 Task: Add a signature Dorian Garcia containing With sincere appreciation, Dorian Garcia to email address softage.4@softage.net and add a label Furniture
Action: Mouse moved to (834, 81)
Screenshot: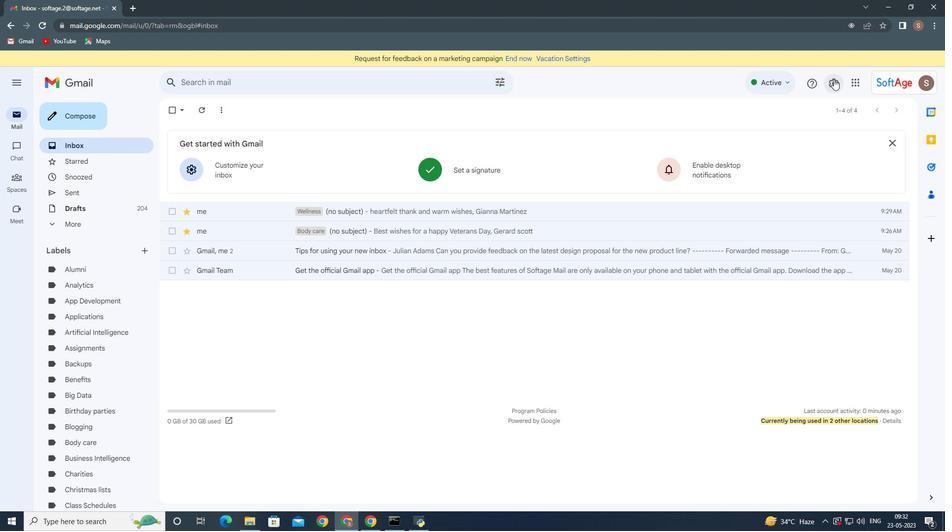 
Action: Mouse pressed left at (834, 81)
Screenshot: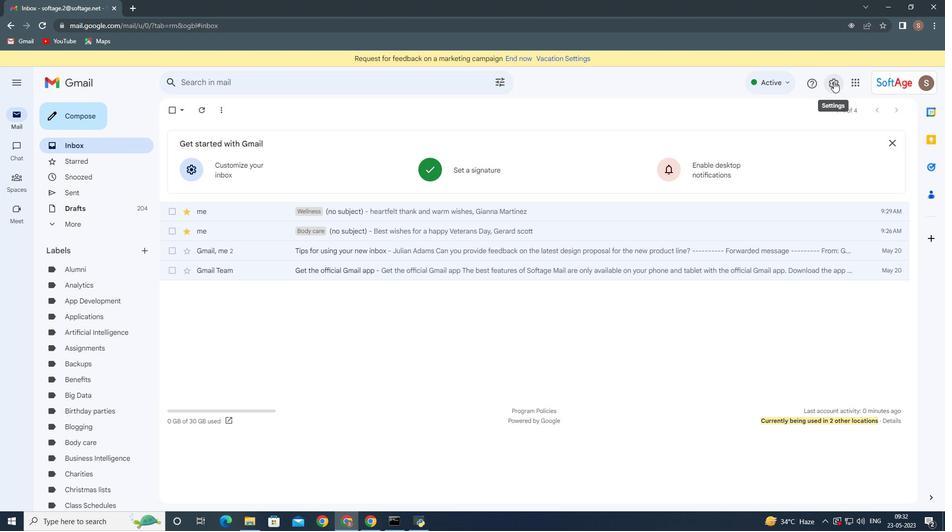 
Action: Mouse moved to (844, 128)
Screenshot: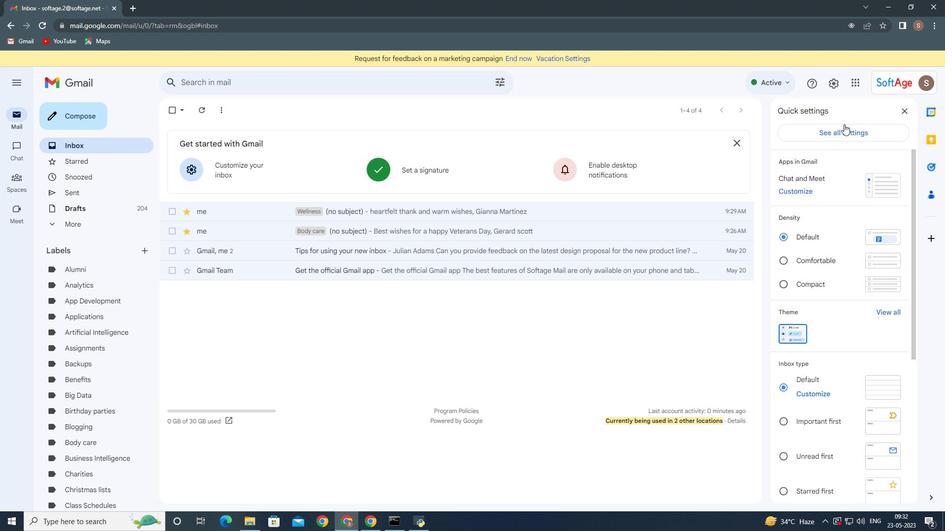
Action: Mouse pressed left at (844, 128)
Screenshot: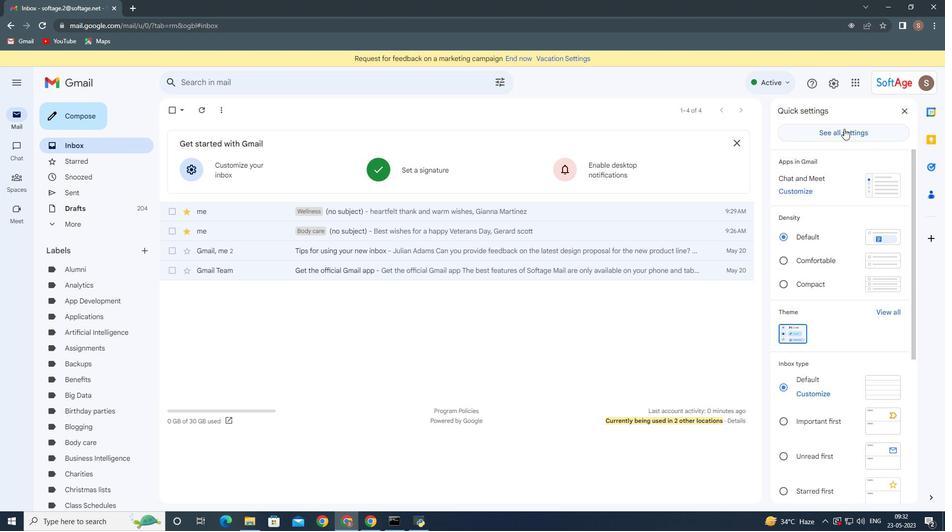 
Action: Mouse moved to (460, 173)
Screenshot: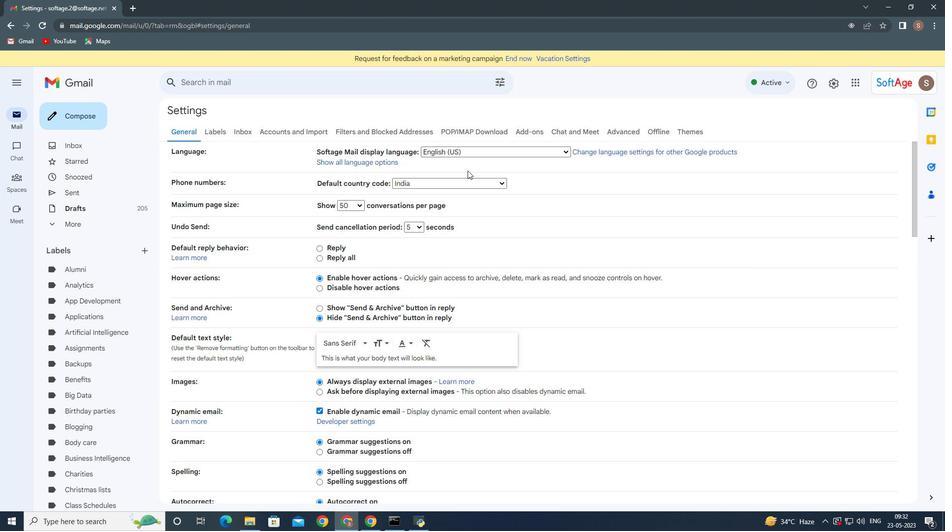 
Action: Mouse scrolled (460, 172) with delta (0, 0)
Screenshot: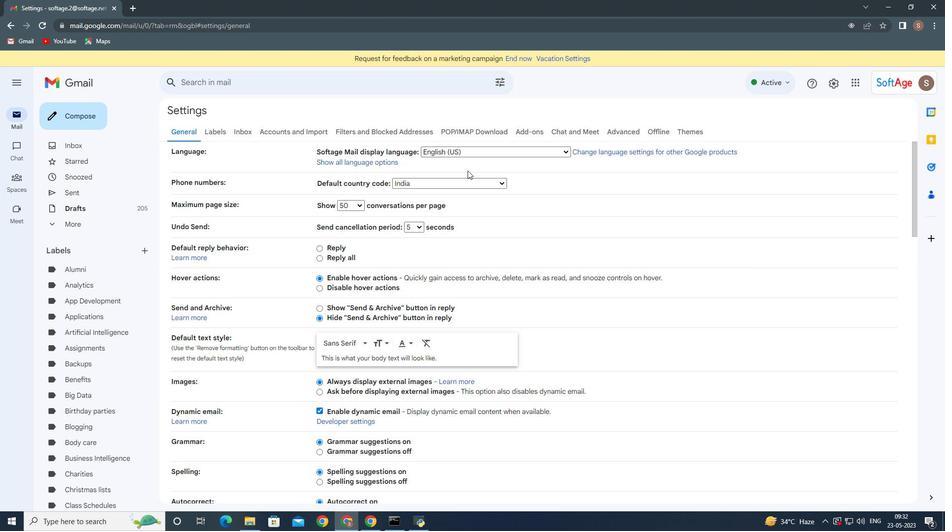 
Action: Mouse moved to (459, 175)
Screenshot: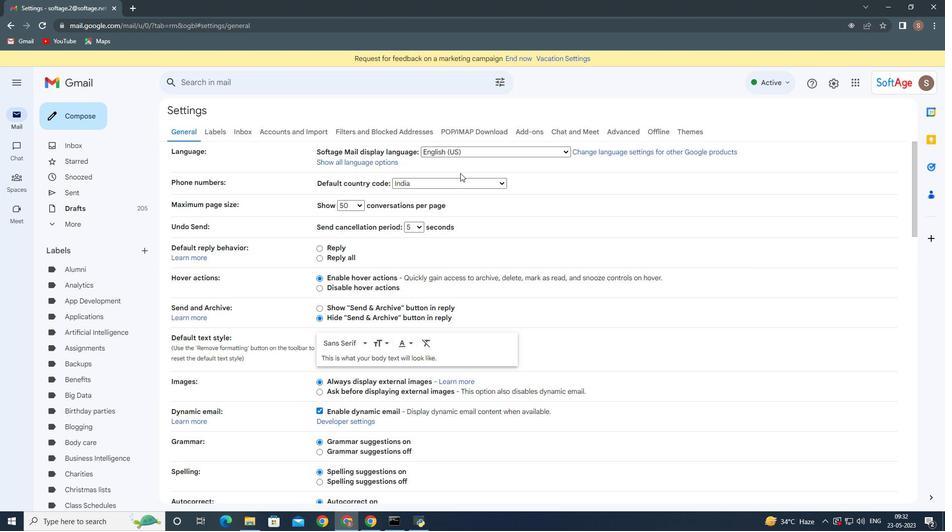 
Action: Mouse scrolled (459, 174) with delta (0, 0)
Screenshot: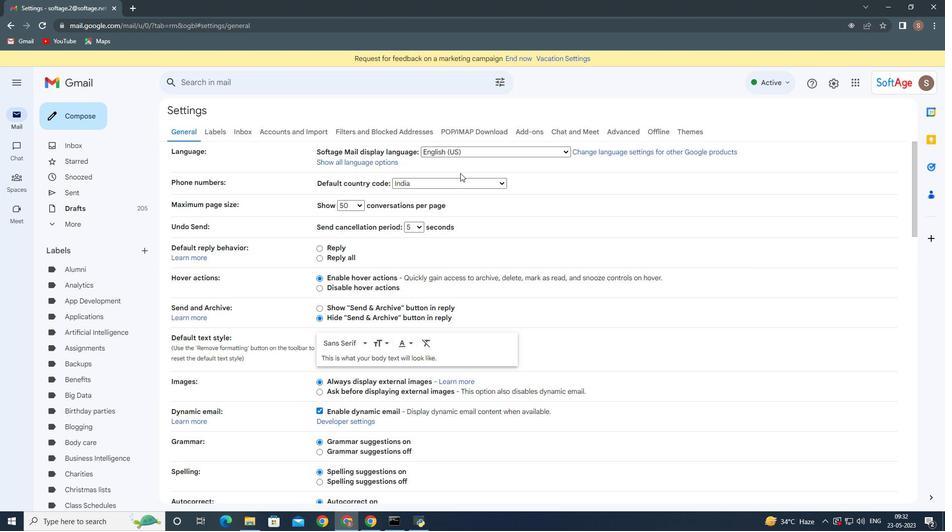 
Action: Mouse moved to (414, 189)
Screenshot: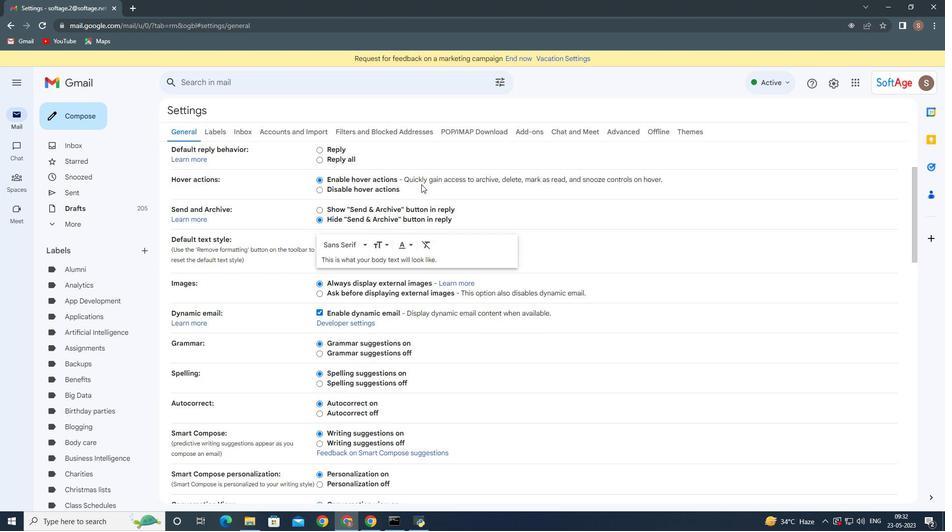 
Action: Mouse scrolled (414, 189) with delta (0, 0)
Screenshot: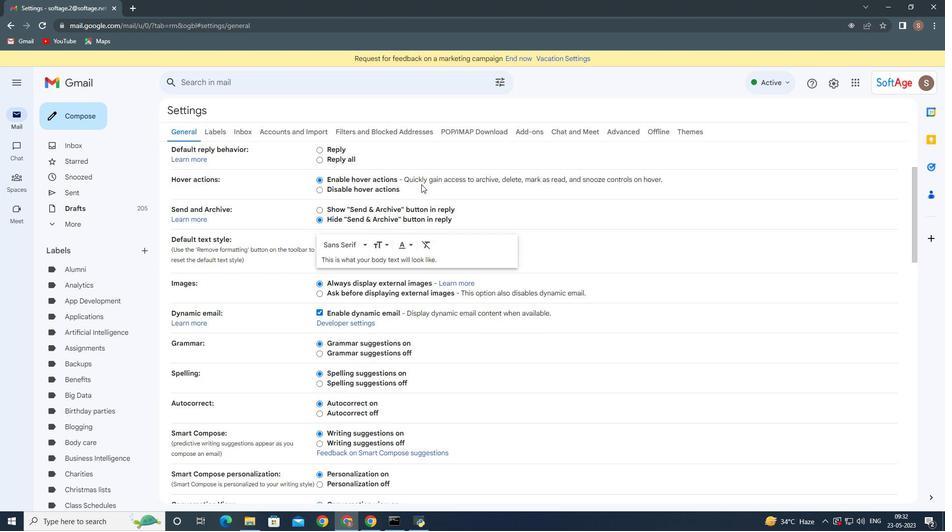 
Action: Mouse moved to (407, 195)
Screenshot: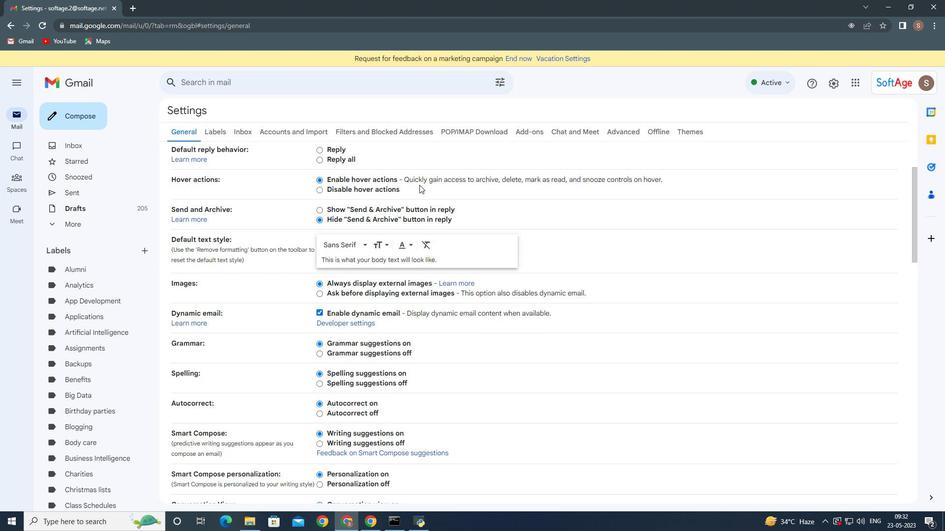 
Action: Mouse scrolled (407, 195) with delta (0, 0)
Screenshot: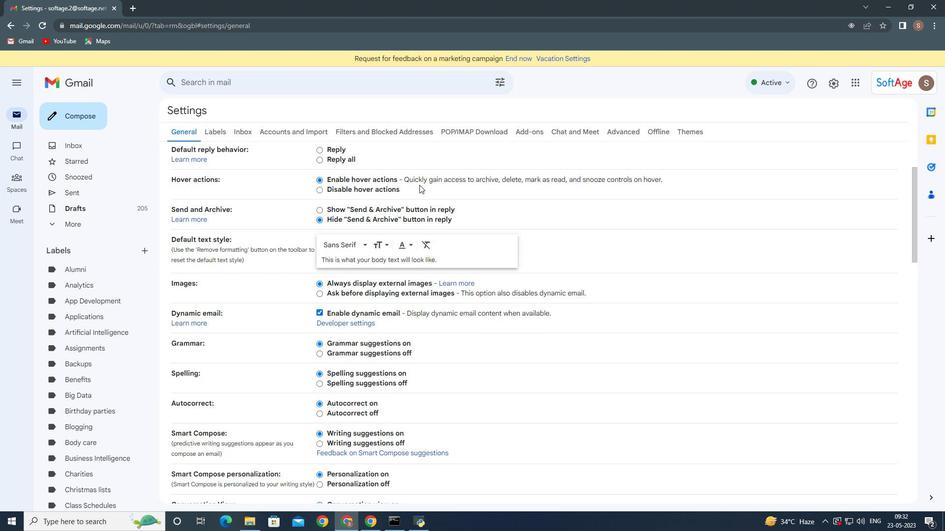 
Action: Mouse moved to (405, 198)
Screenshot: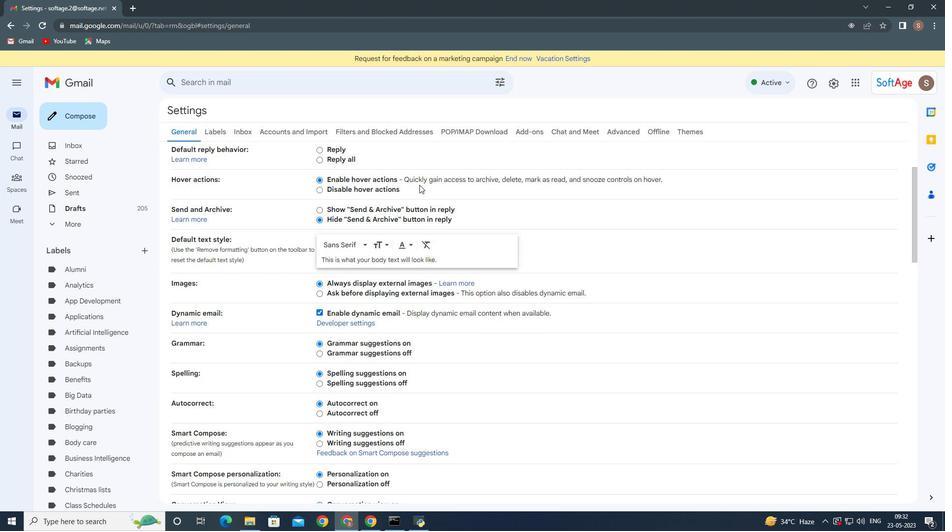 
Action: Mouse scrolled (405, 197) with delta (0, 0)
Screenshot: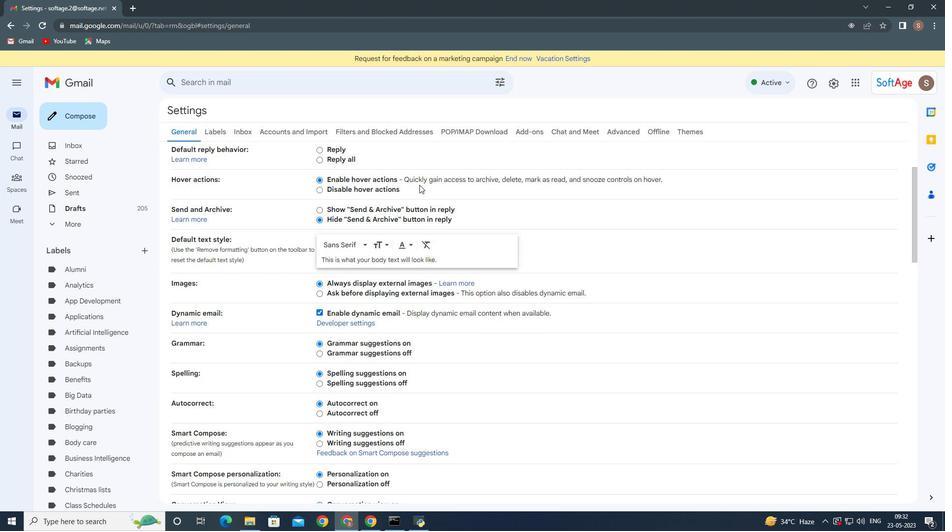 
Action: Mouse moved to (404, 198)
Screenshot: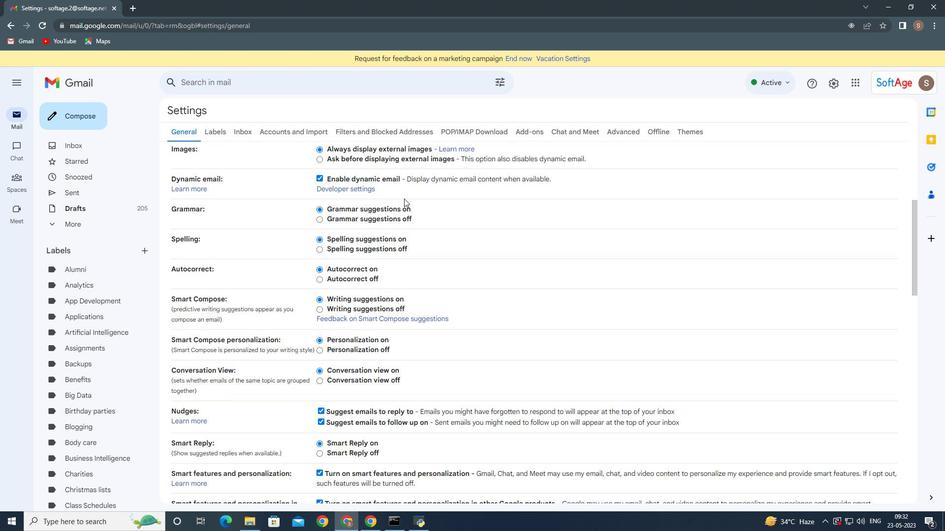 
Action: Mouse scrolled (404, 198) with delta (0, 0)
Screenshot: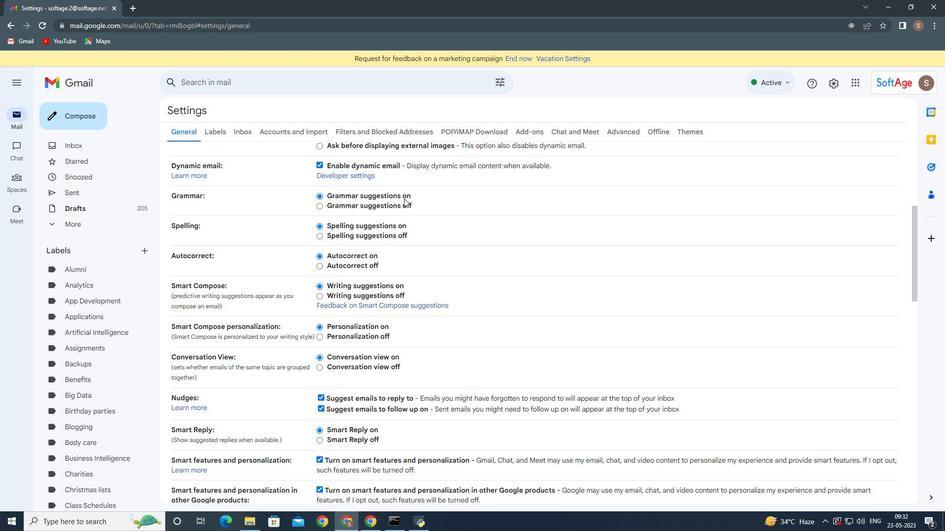 
Action: Mouse moved to (403, 200)
Screenshot: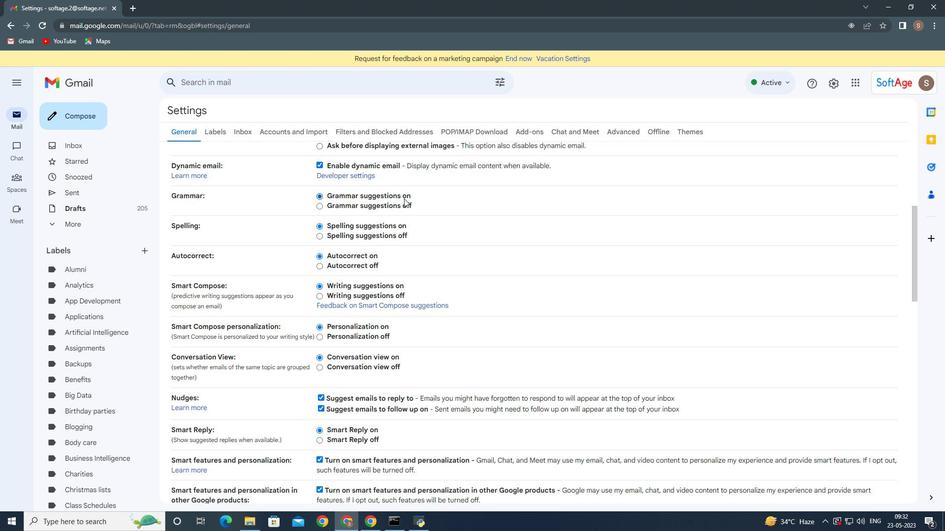 
Action: Mouse scrolled (403, 200) with delta (0, 0)
Screenshot: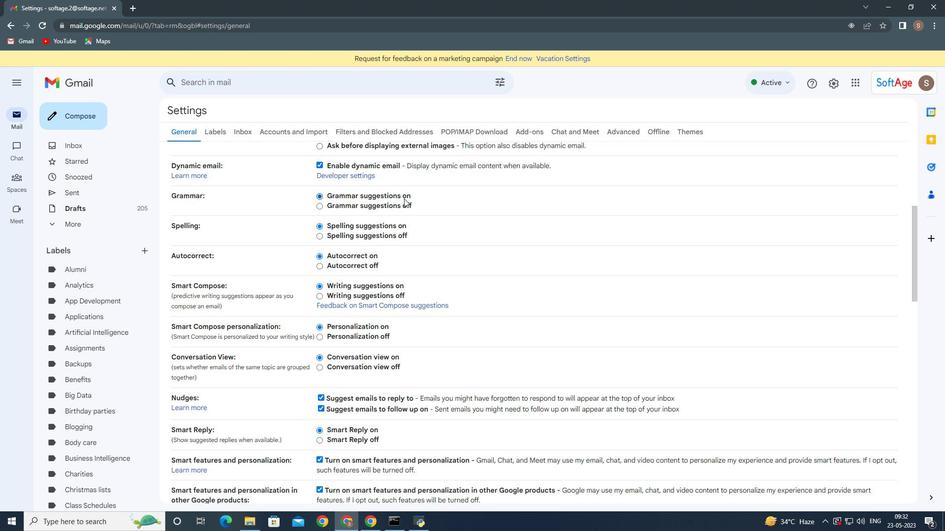 
Action: Mouse moved to (381, 230)
Screenshot: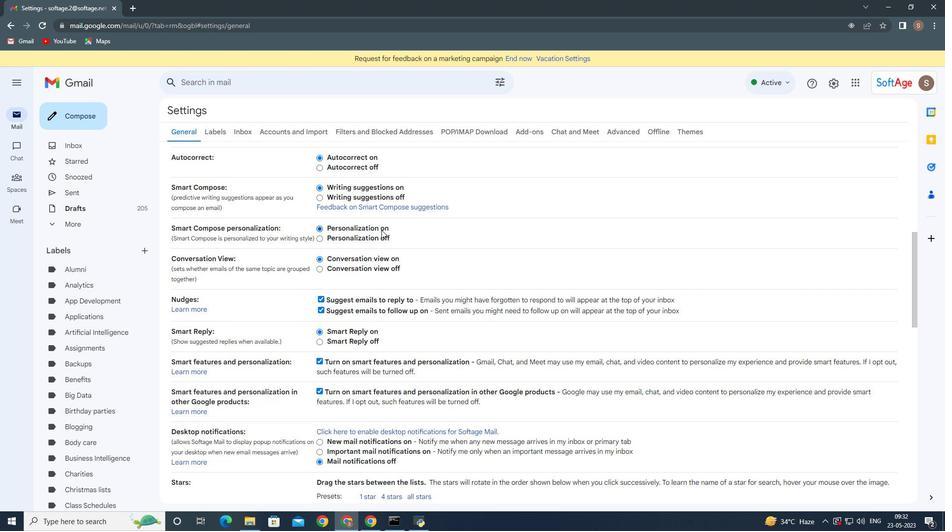 
Action: Mouse scrolled (381, 229) with delta (0, 0)
Screenshot: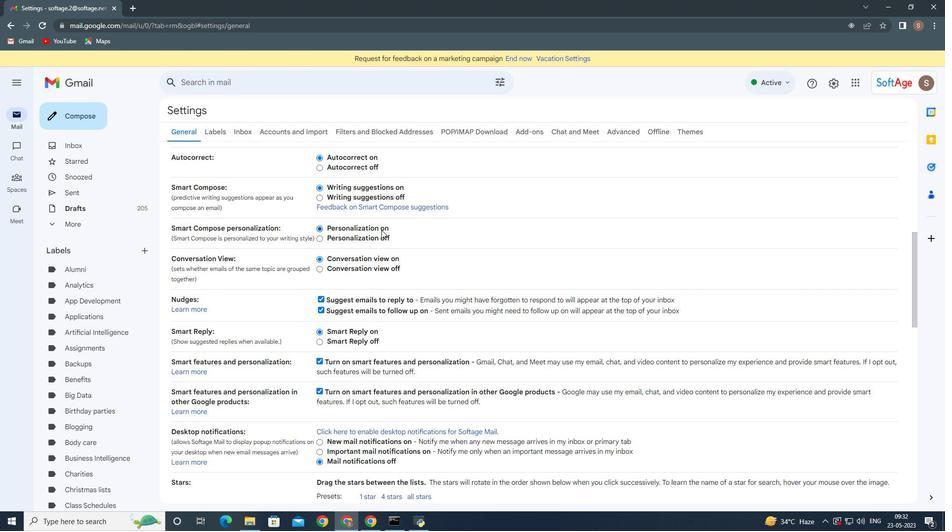 
Action: Mouse moved to (381, 230)
Screenshot: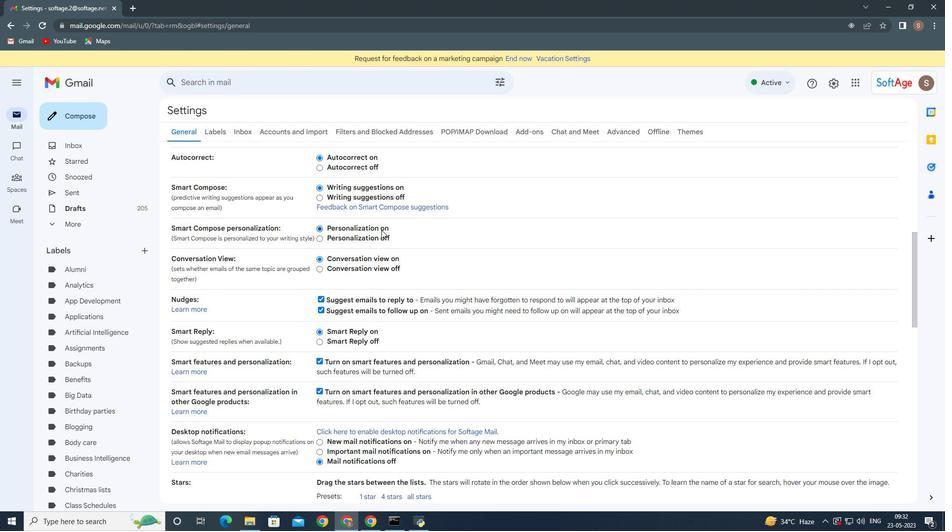 
Action: Mouse scrolled (381, 229) with delta (0, 0)
Screenshot: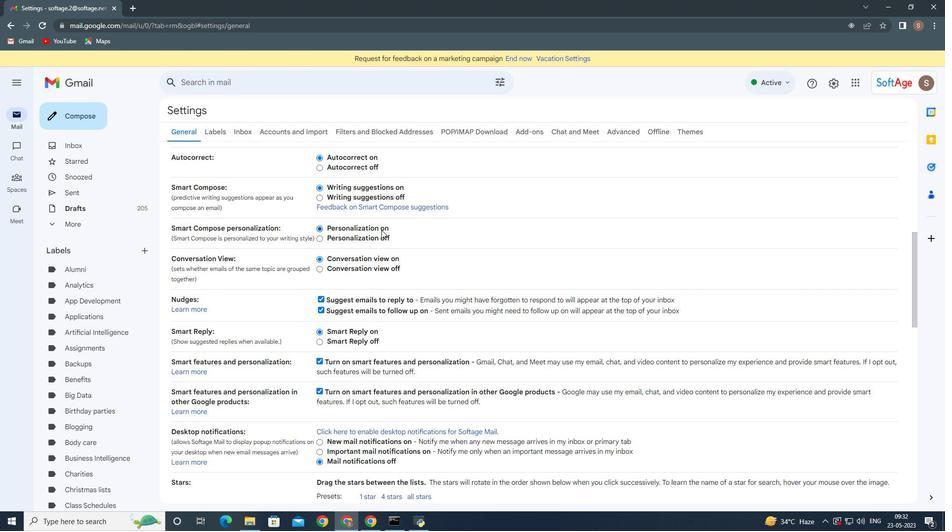 
Action: Mouse moved to (380, 240)
Screenshot: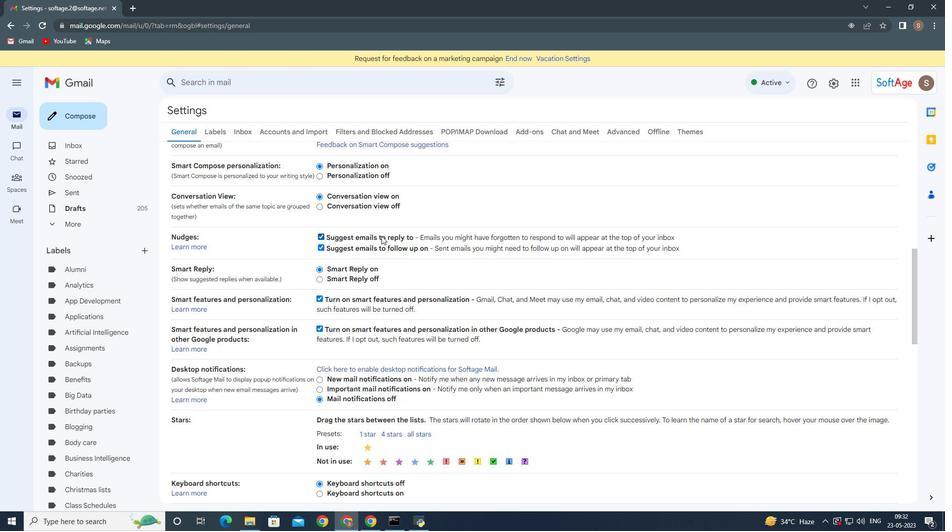 
Action: Mouse scrolled (380, 239) with delta (0, 0)
Screenshot: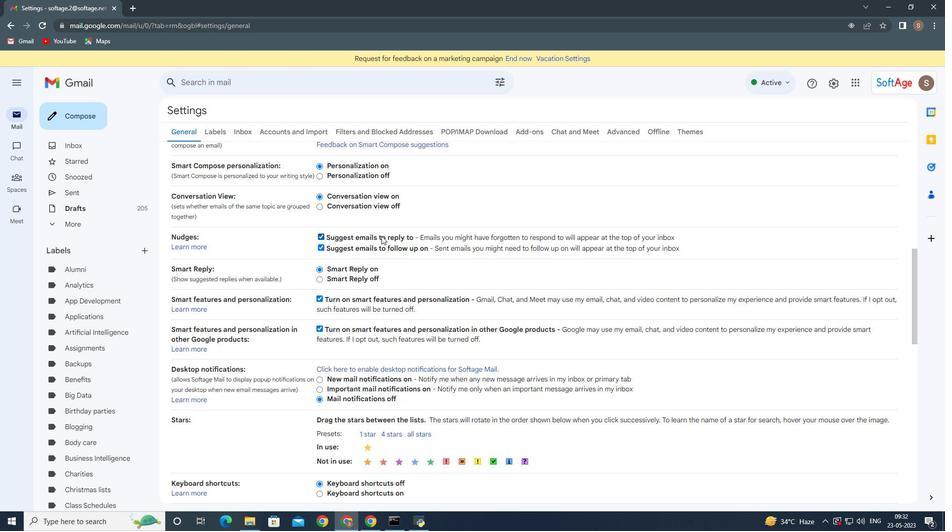 
Action: Mouse moved to (377, 245)
Screenshot: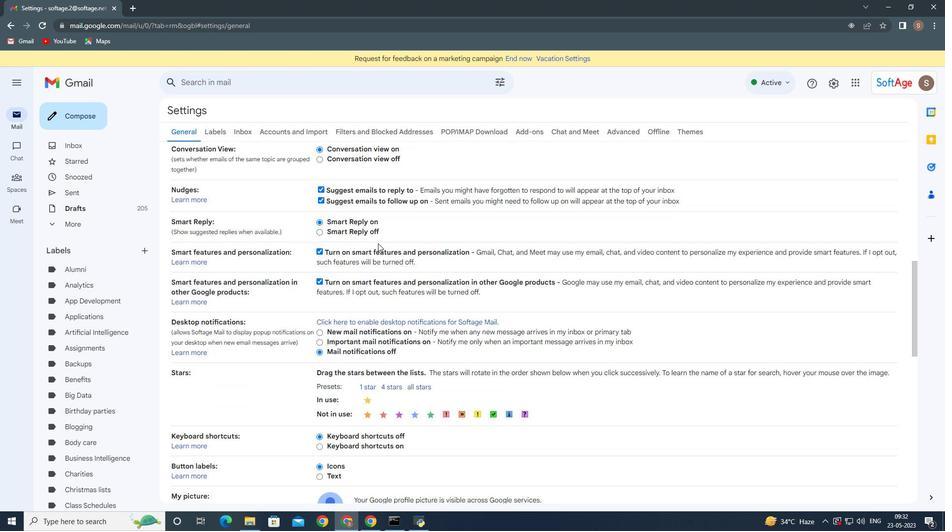 
Action: Mouse scrolled (378, 243) with delta (0, 0)
Screenshot: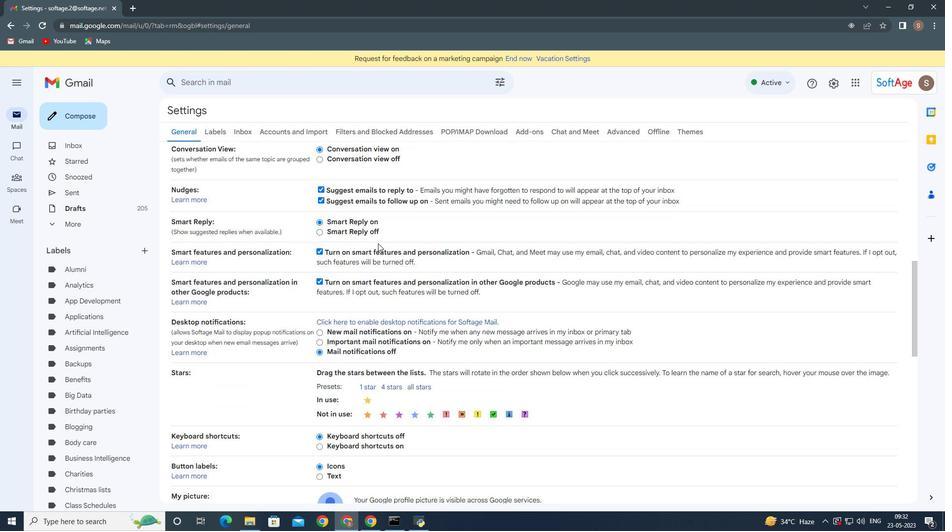 
Action: Mouse scrolled (377, 244) with delta (0, 0)
Screenshot: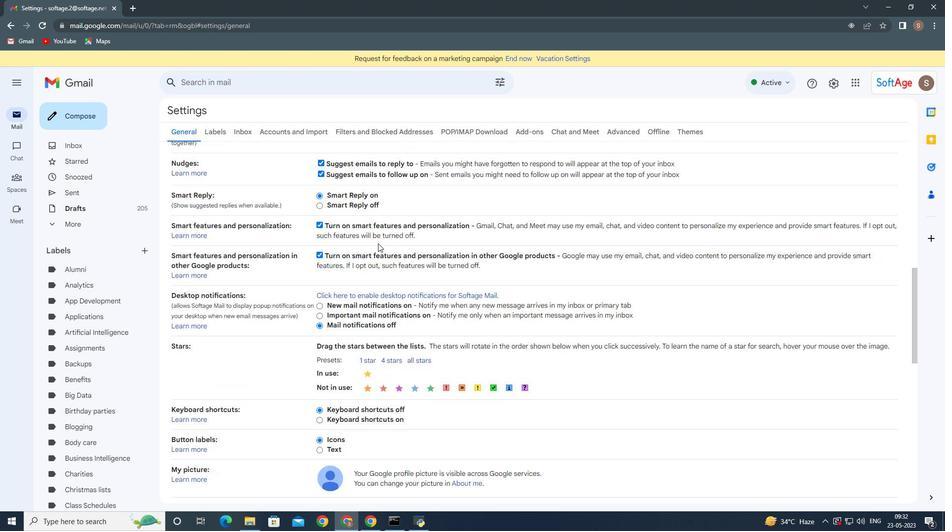
Action: Mouse moved to (377, 245)
Screenshot: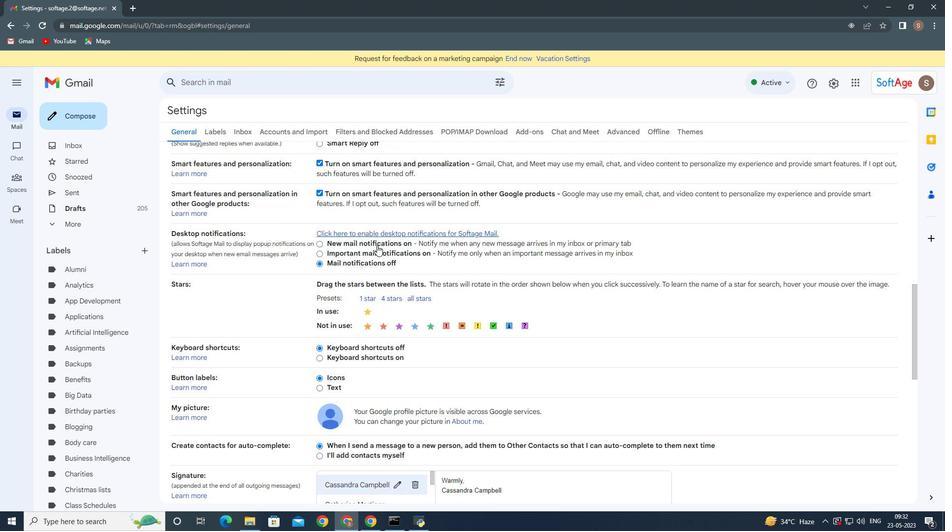 
Action: Mouse scrolled (377, 245) with delta (0, 0)
Screenshot: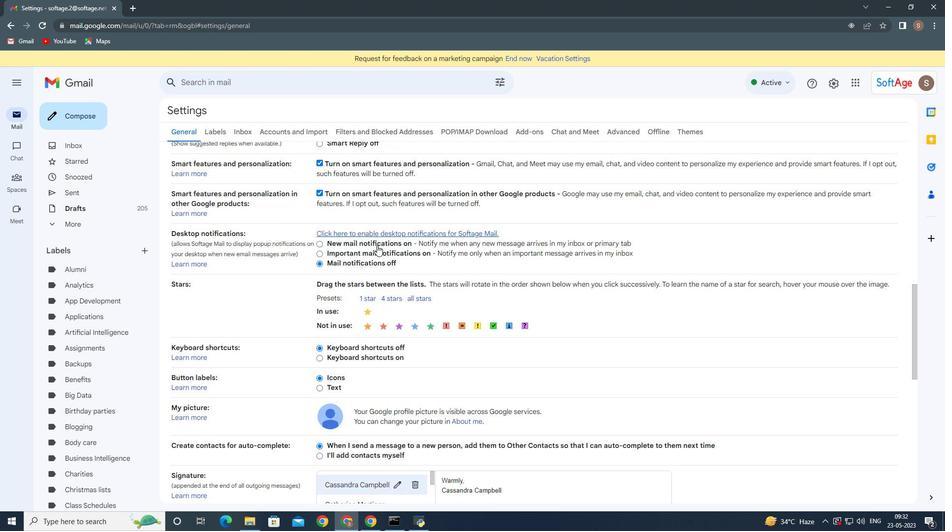 
Action: Mouse moved to (377, 245)
Screenshot: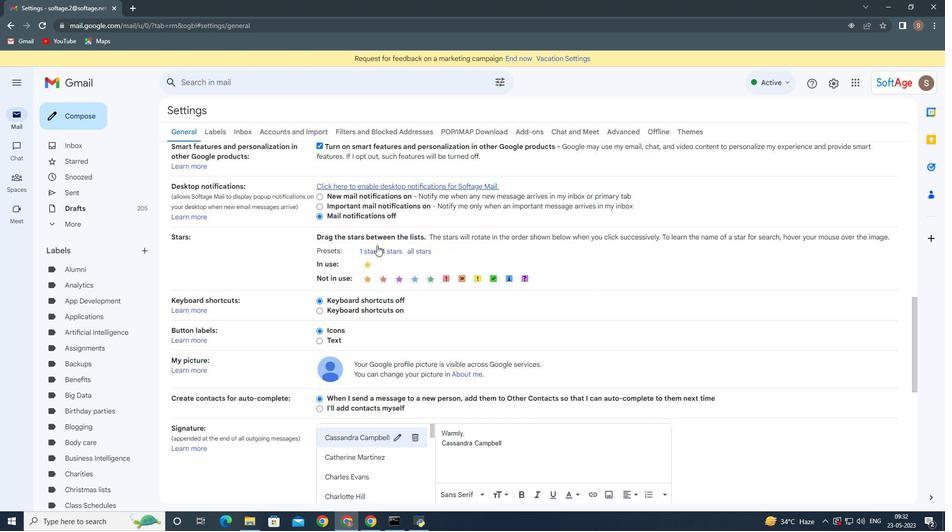 
Action: Mouse scrolled (377, 245) with delta (0, 0)
Screenshot: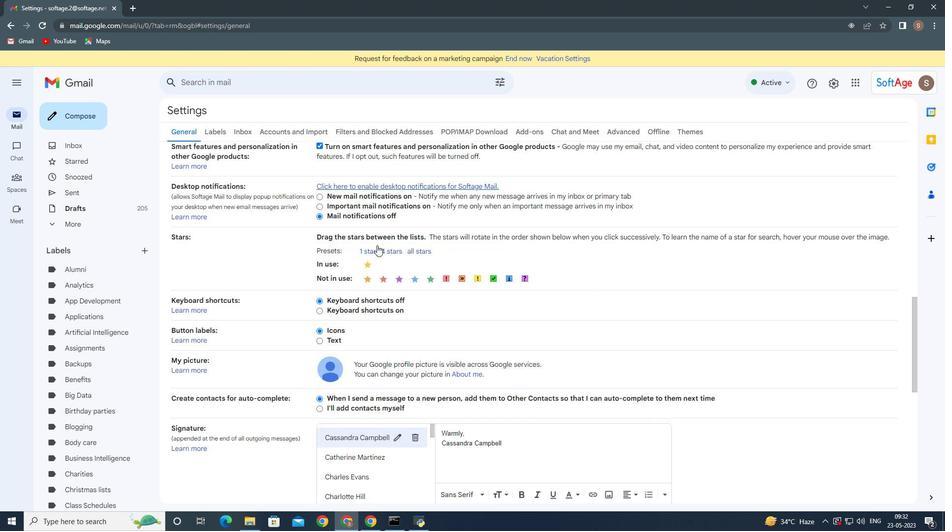 
Action: Mouse moved to (377, 246)
Screenshot: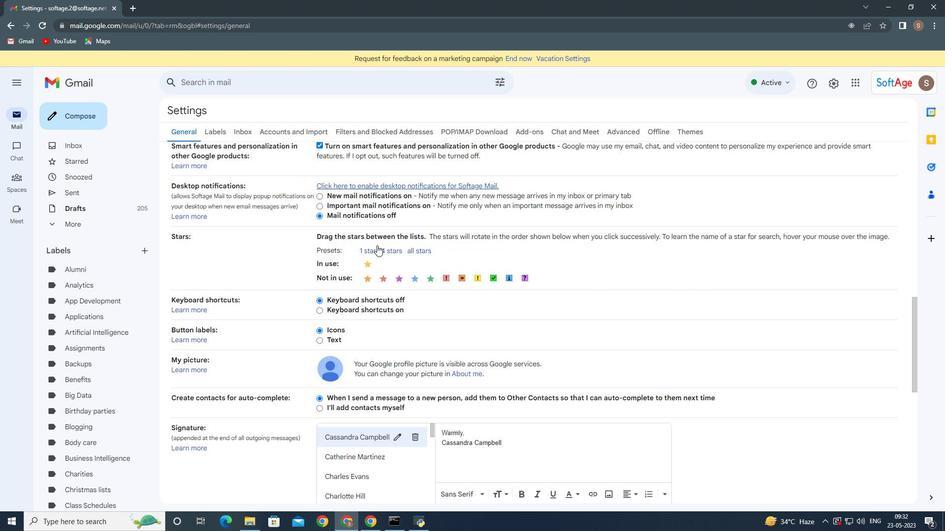 
Action: Mouse scrolled (377, 245) with delta (0, 0)
Screenshot: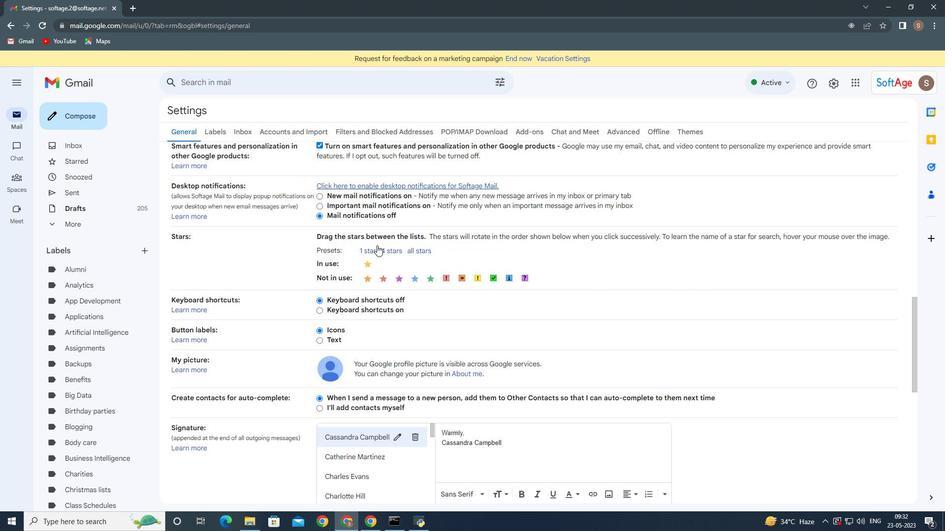 
Action: Mouse moved to (377, 247)
Screenshot: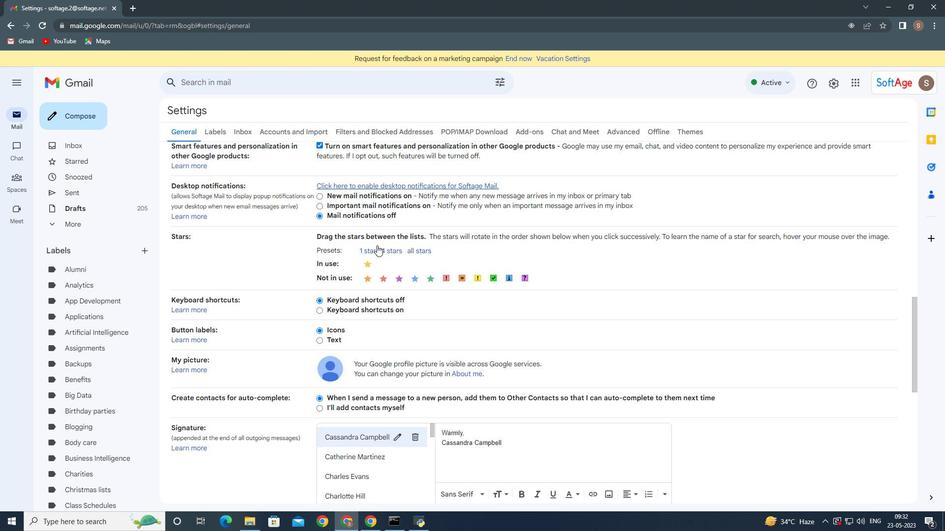 
Action: Mouse scrolled (377, 246) with delta (0, 0)
Screenshot: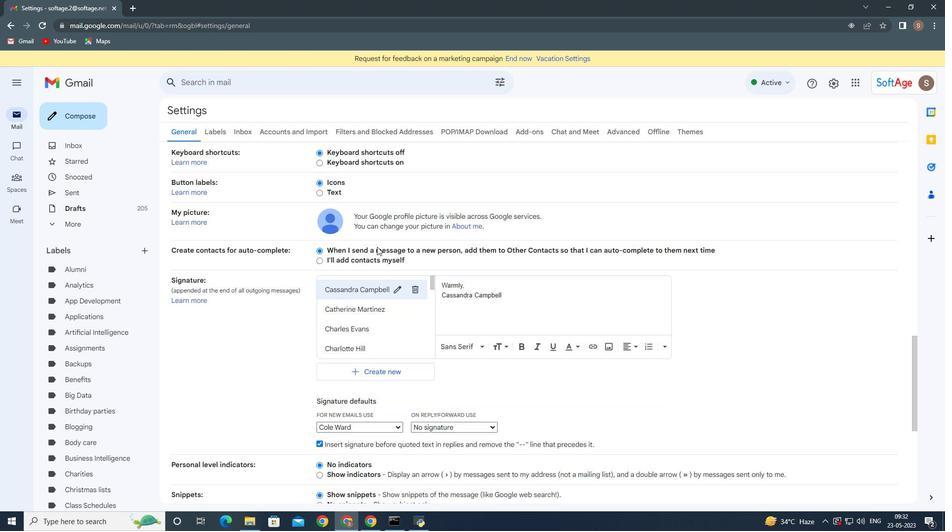 
Action: Mouse moved to (377, 251)
Screenshot: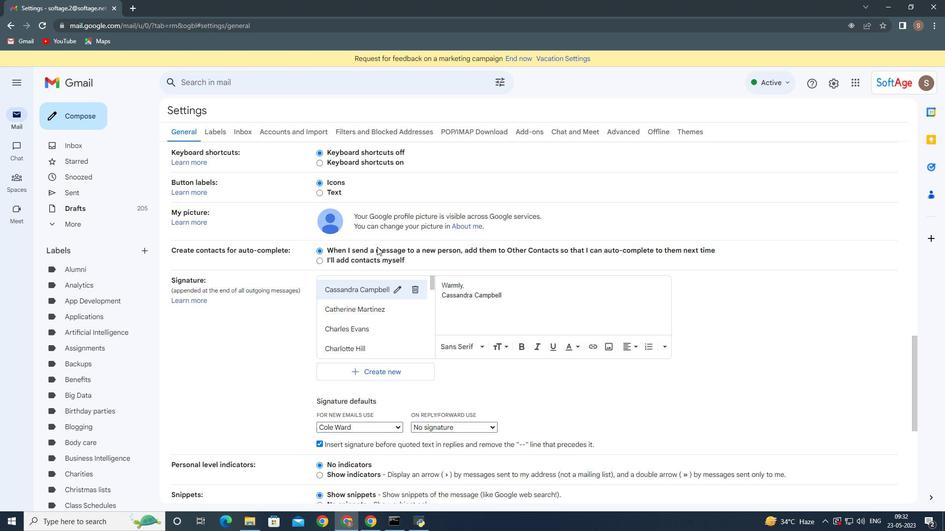 
Action: Mouse scrolled (377, 250) with delta (0, 0)
Screenshot: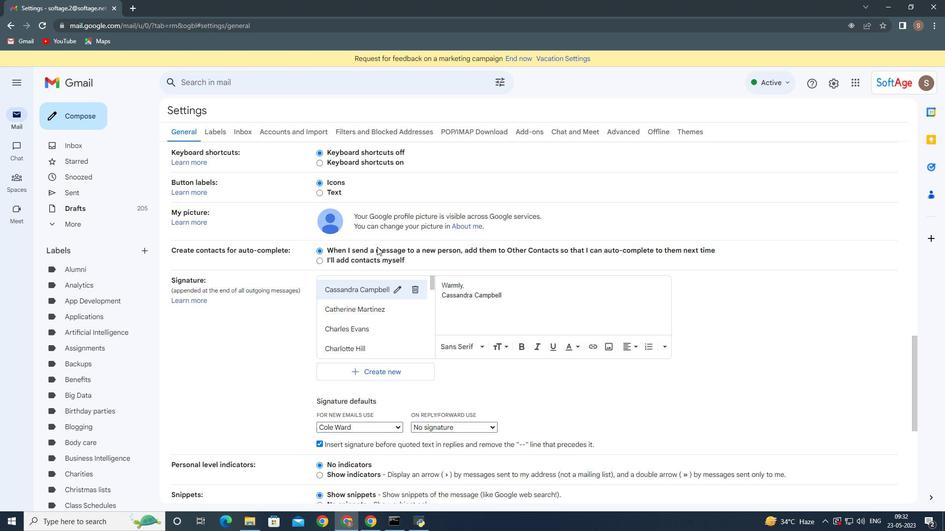
Action: Mouse moved to (376, 275)
Screenshot: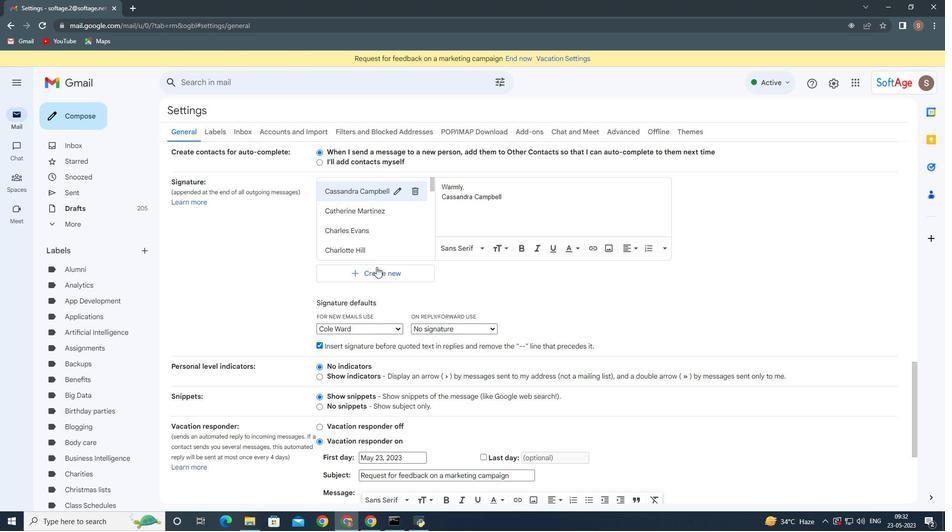 
Action: Mouse pressed left at (376, 275)
Screenshot: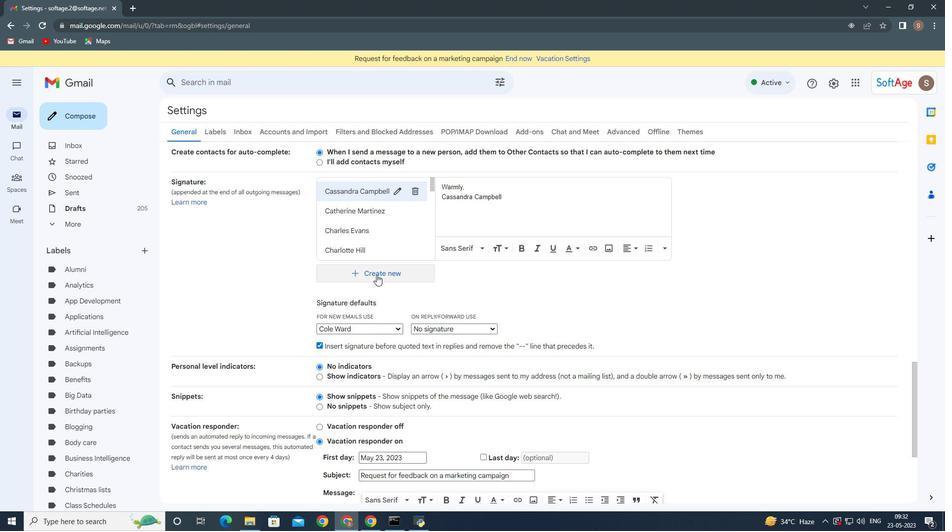 
Action: Mouse moved to (429, 257)
Screenshot: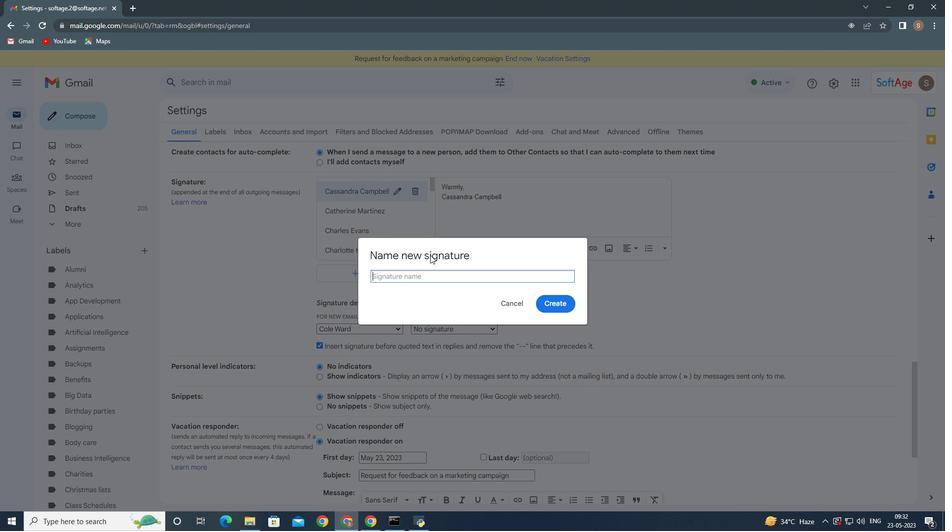 
Action: Key pressed <Key.shift><Key.shift><Key.shift><Key.shift><Key.shift><Key.shift><Key.shift><Key.shift><Key.shift><Key.shift><Key.shift><Key.shift>Dorian<Key.space><Key.shift><Key.shift><Key.shift><Key.shift><Key.shift><Key.shift><Key.shift><Key.shift><Key.shift><Key.shift><Key.shift><Key.shift><Key.shift><Key.shift><Key.shift><Key.shift><Key.shift><Key.shift><Key.shift><Key.shift><Key.shift><Key.shift><Key.shift><Key.shift><Key.shift>Garcia
Screenshot: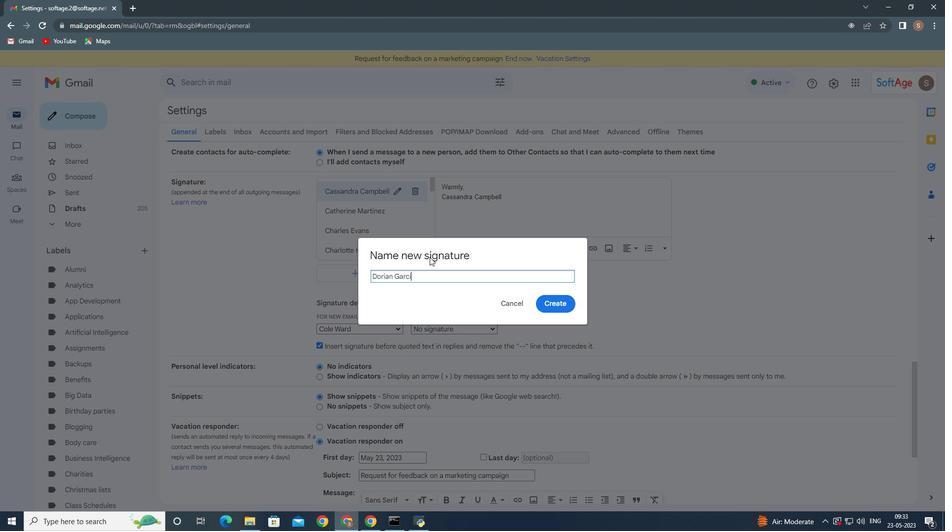 
Action: Mouse moved to (557, 304)
Screenshot: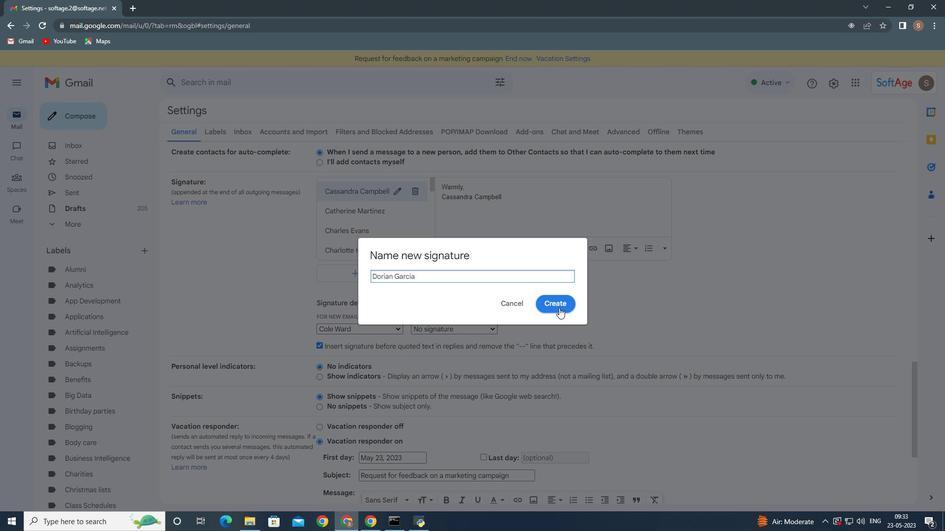 
Action: Mouse pressed left at (557, 304)
Screenshot: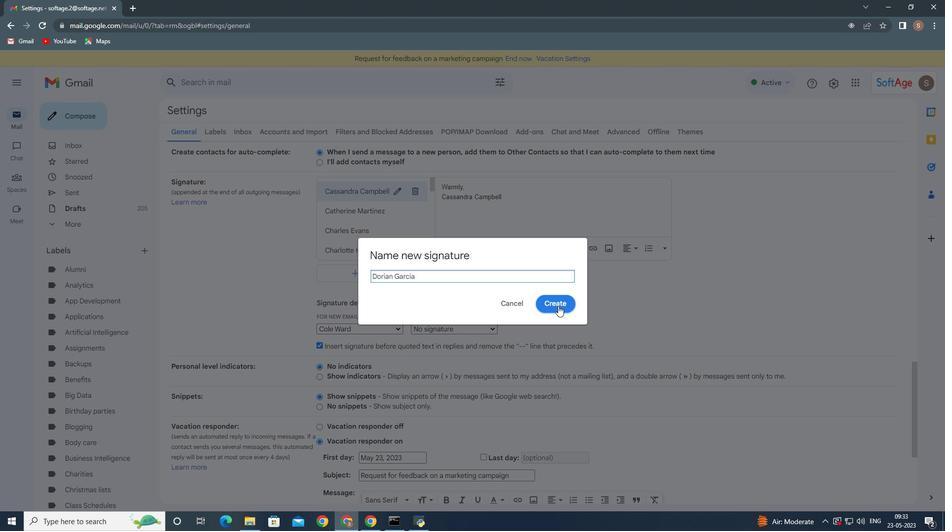 
Action: Mouse moved to (558, 299)
Screenshot: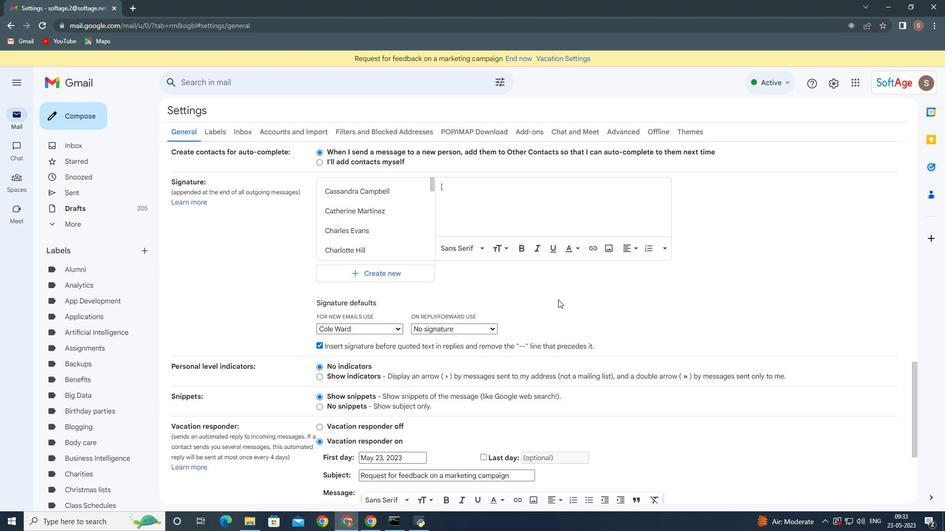 
Action: Key pressed <Key.shift>Wi<Key.space>sincere<Key.space>appreciation,<Key.enter><Key.shift><Key.shift><Key.shift><Key.shift><Key.shift><Key.shift><Key.shift><Key.shift><Key.shift><Key.shift><Key.shift>Dorian<Key.space><Key.shift><Key.shift>Gra<Key.backspace><Key.backspace>arcia
Screenshot: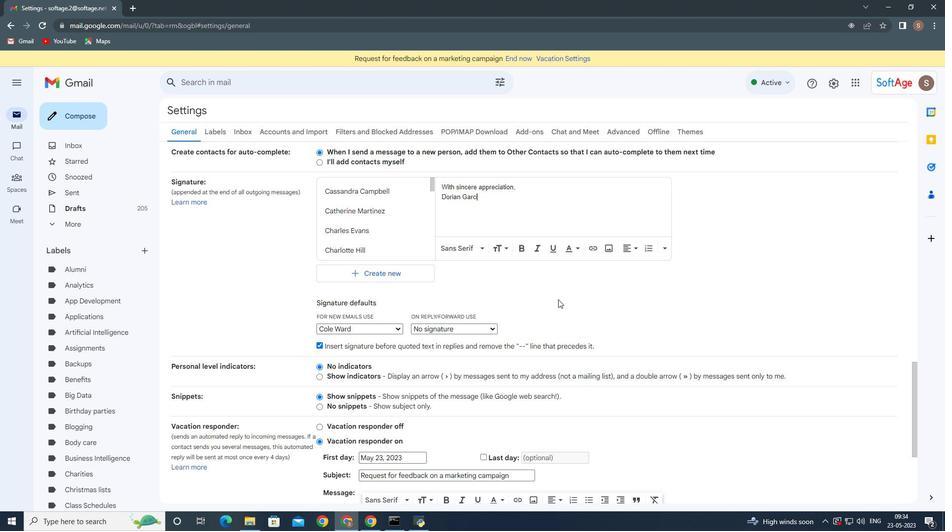 
Action: Mouse moved to (545, 301)
Screenshot: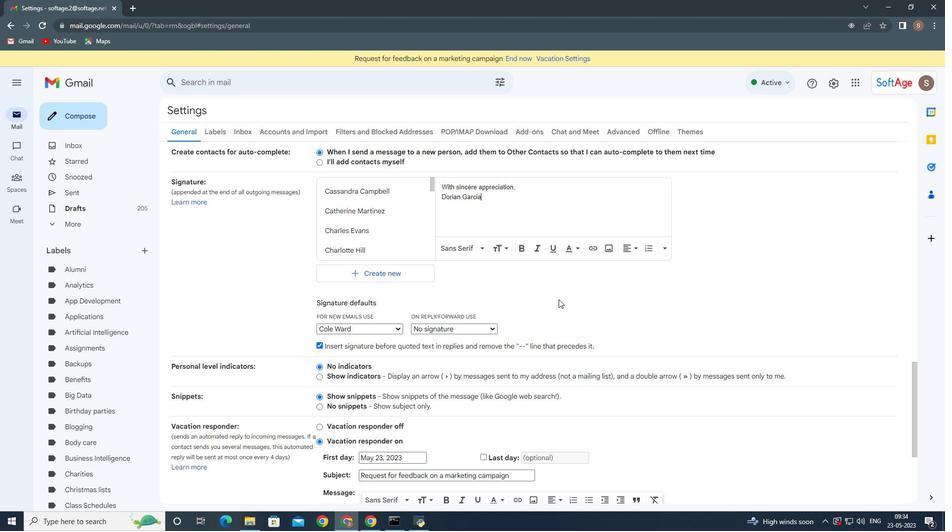 
Action: Mouse scrolled (545, 300) with delta (0, 0)
Screenshot: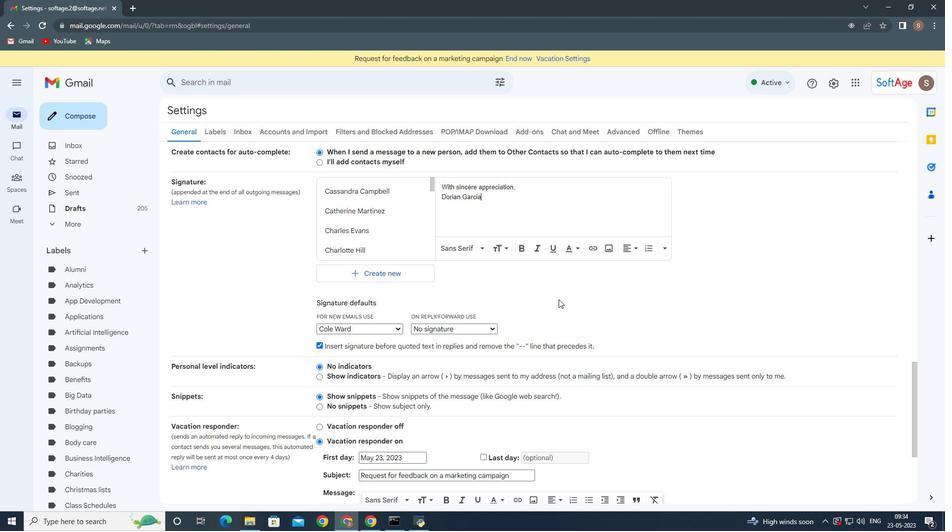 
Action: Mouse moved to (542, 301)
Screenshot: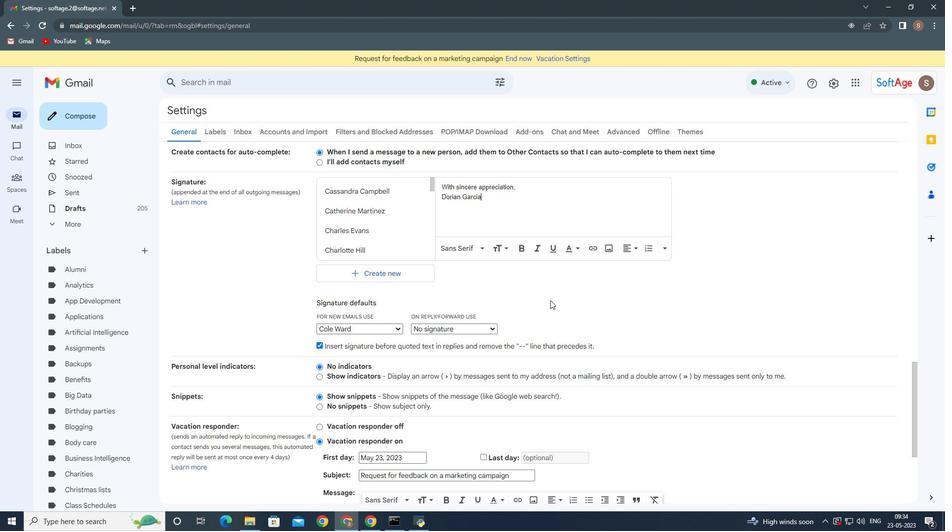 
Action: Mouse scrolled (542, 300) with delta (0, 0)
Screenshot: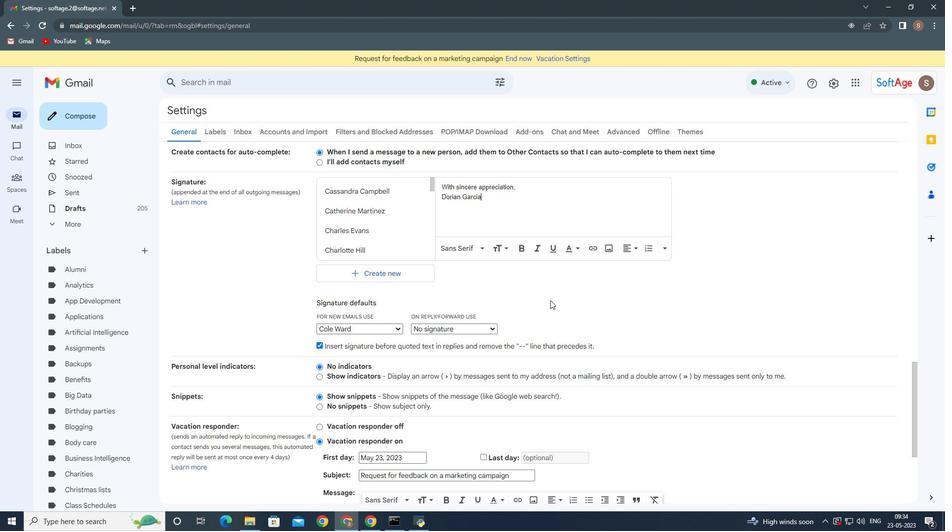 
Action: Mouse moved to (541, 301)
Screenshot: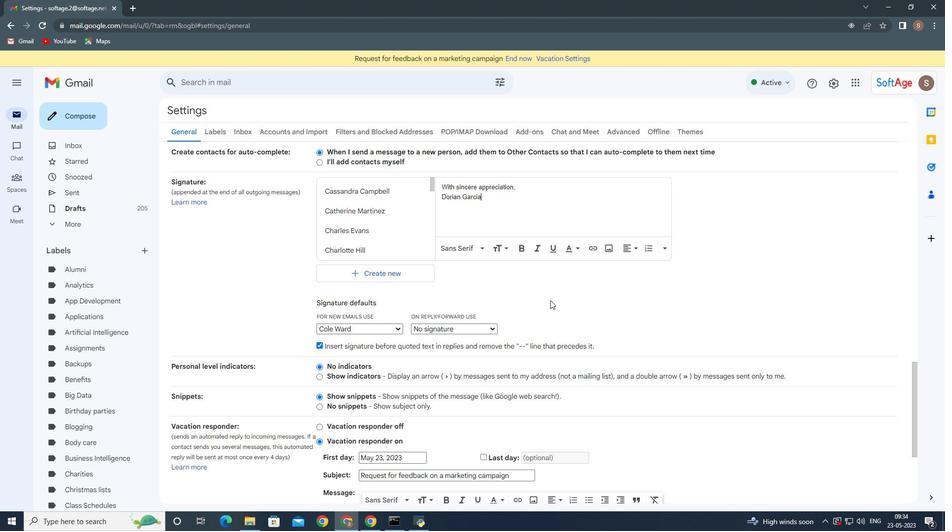 
Action: Mouse scrolled (541, 300) with delta (0, 0)
Screenshot: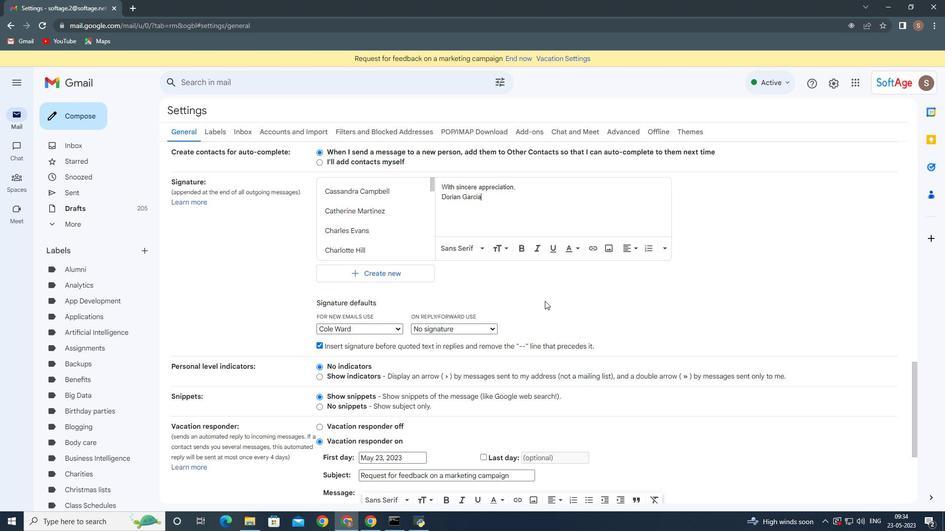 
Action: Mouse moved to (486, 313)
Screenshot: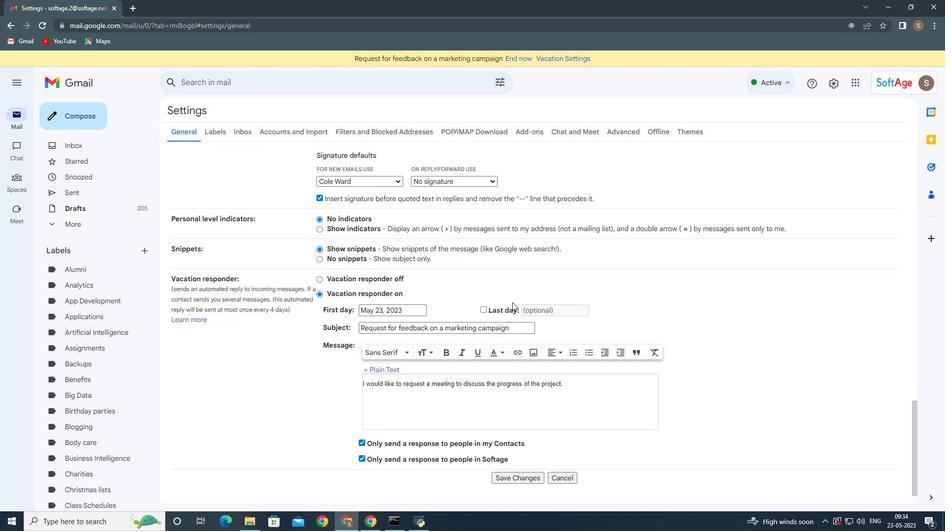 
Action: Mouse scrolled (486, 313) with delta (0, 0)
Screenshot: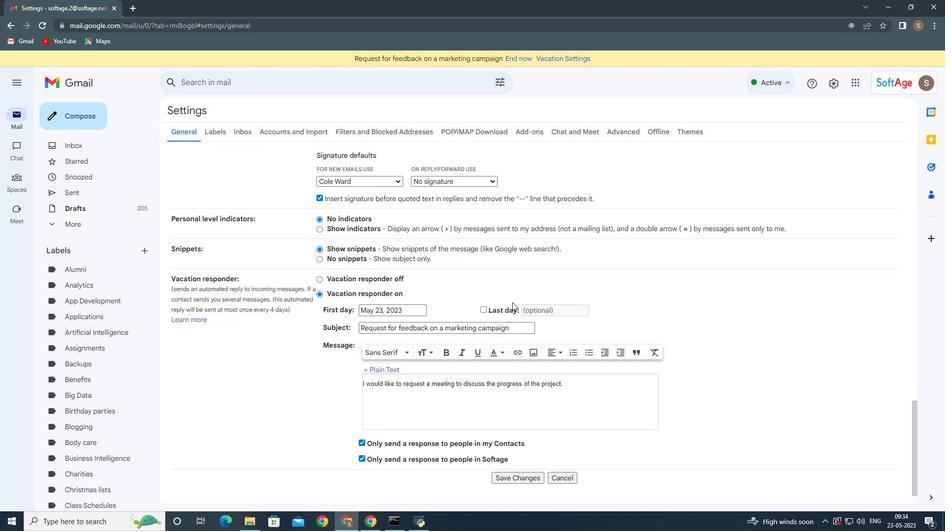 
Action: Mouse moved to (486, 314)
Screenshot: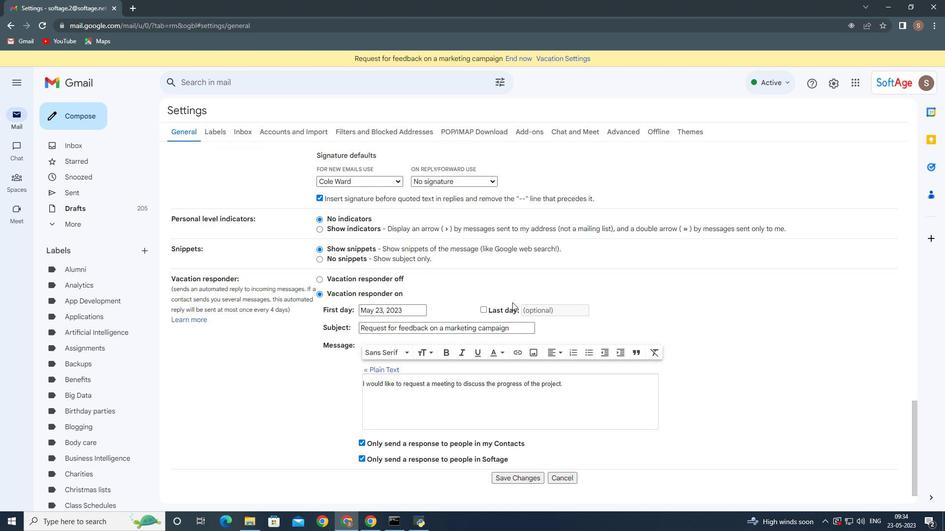 
Action: Mouse scrolled (486, 314) with delta (0, 0)
Screenshot: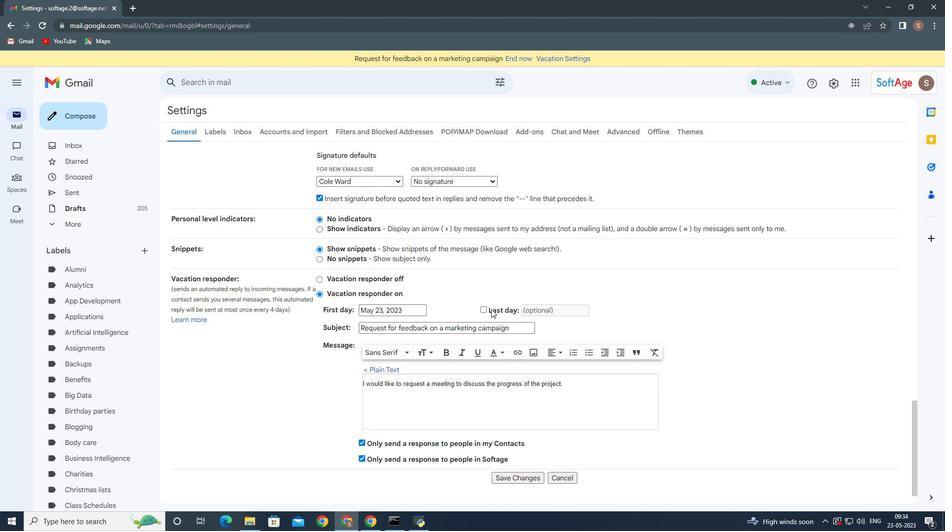 
Action: Mouse moved to (486, 315)
Screenshot: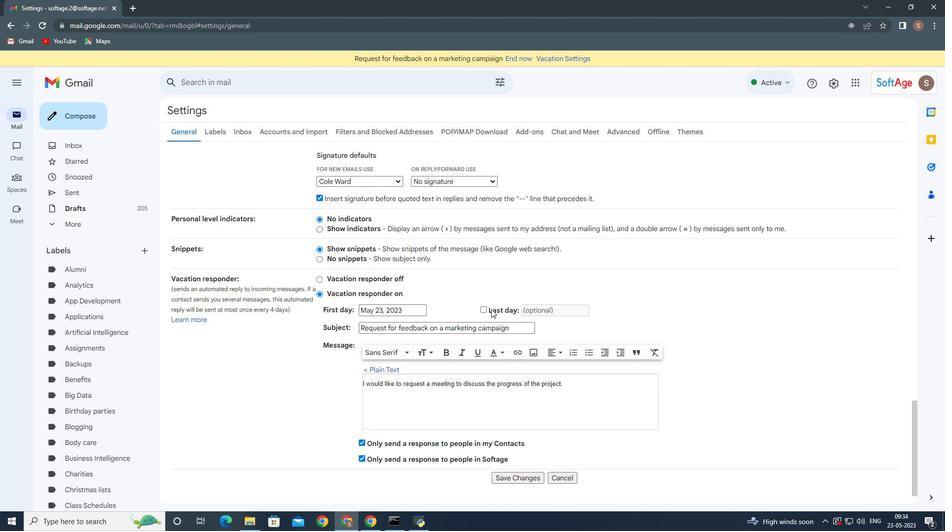 
Action: Mouse scrolled (486, 314) with delta (0, 0)
Screenshot: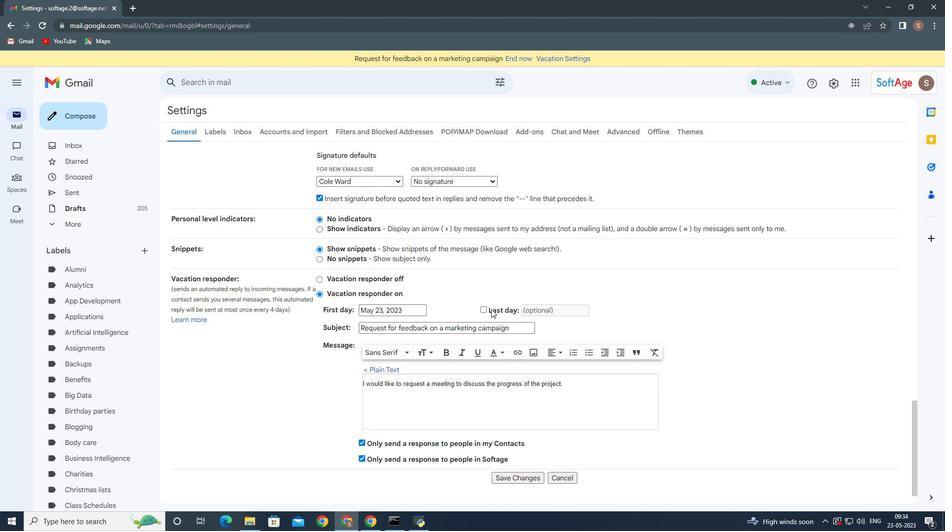 
Action: Mouse scrolled (486, 314) with delta (0, 0)
Screenshot: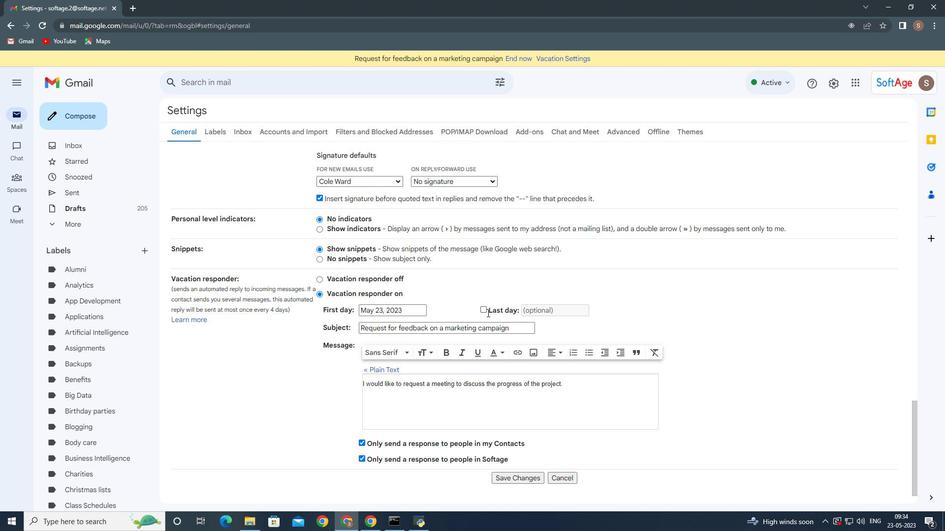 
Action: Mouse moved to (525, 450)
Screenshot: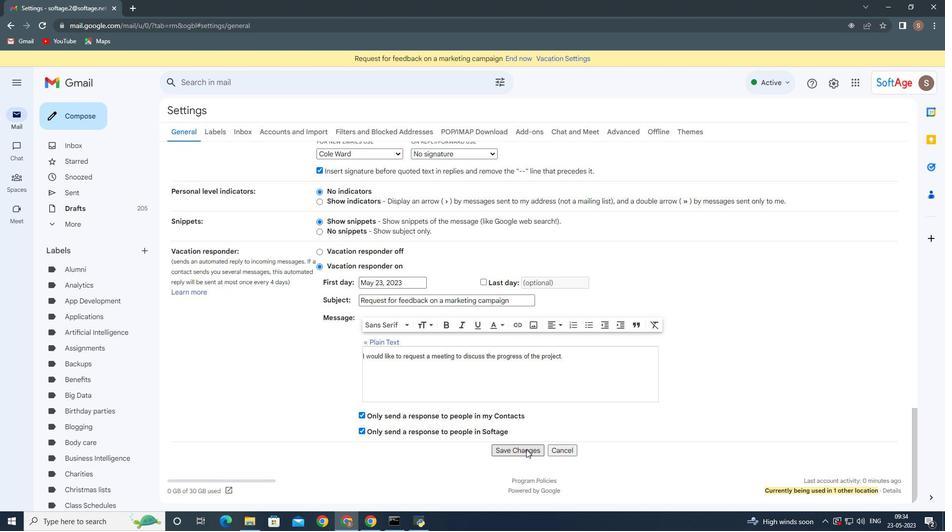 
Action: Mouse pressed left at (525, 450)
Screenshot: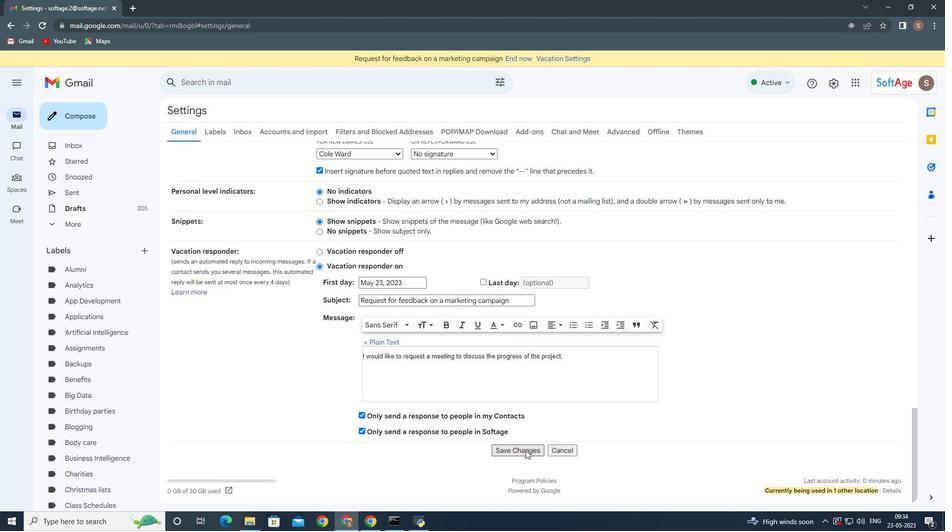 
Action: Mouse moved to (89, 115)
Screenshot: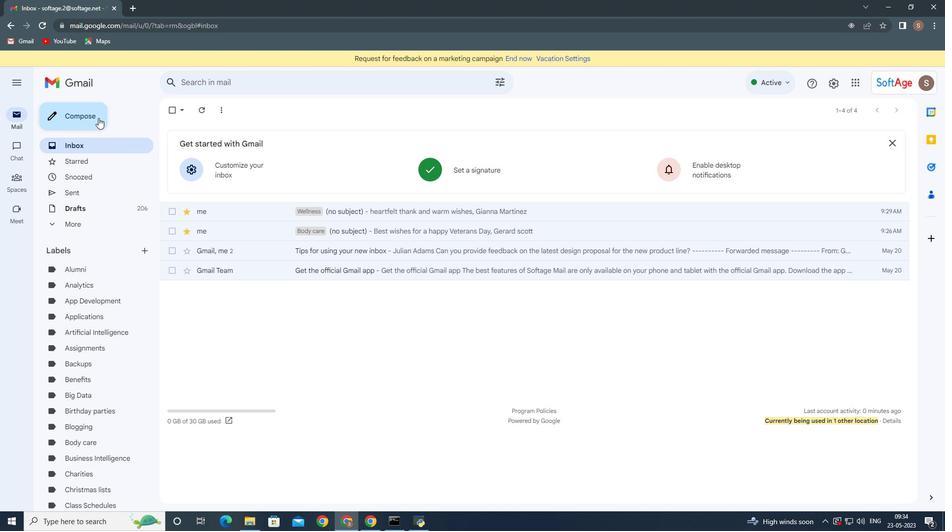 
Action: Mouse pressed left at (89, 115)
Screenshot: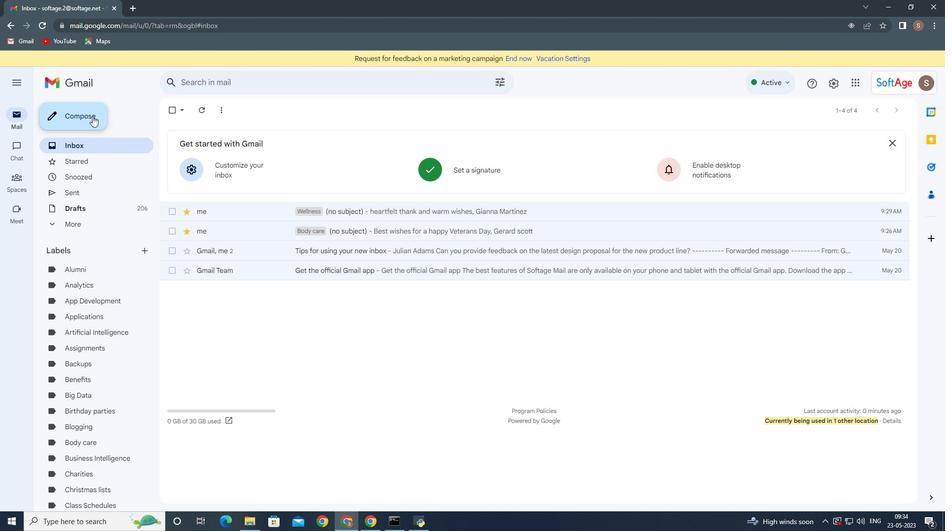 
Action: Mouse moved to (653, 242)
Screenshot: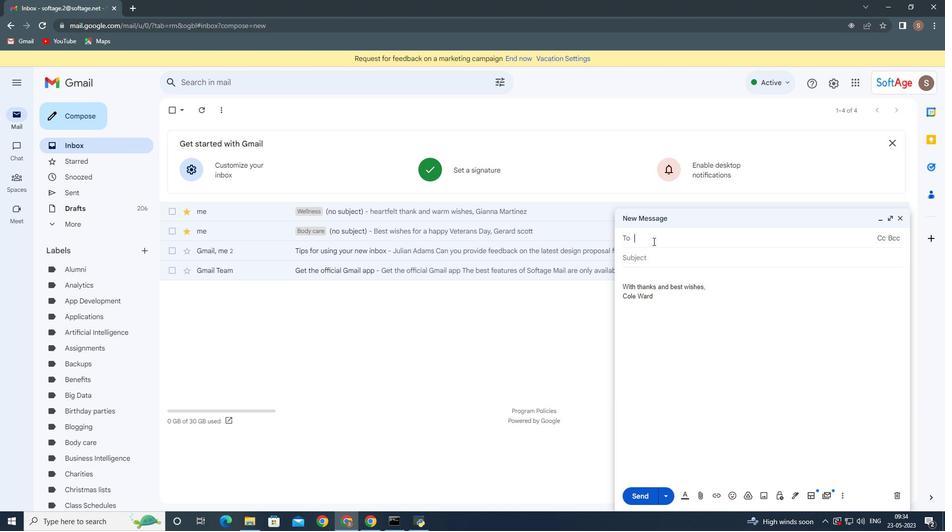 
Action: Key pressed softage.4
Screenshot: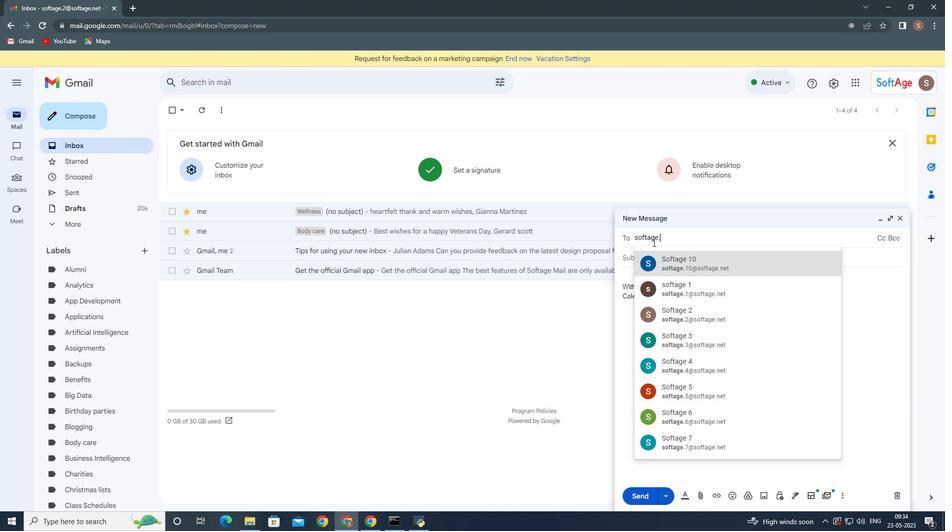 
Action: Mouse moved to (672, 258)
Screenshot: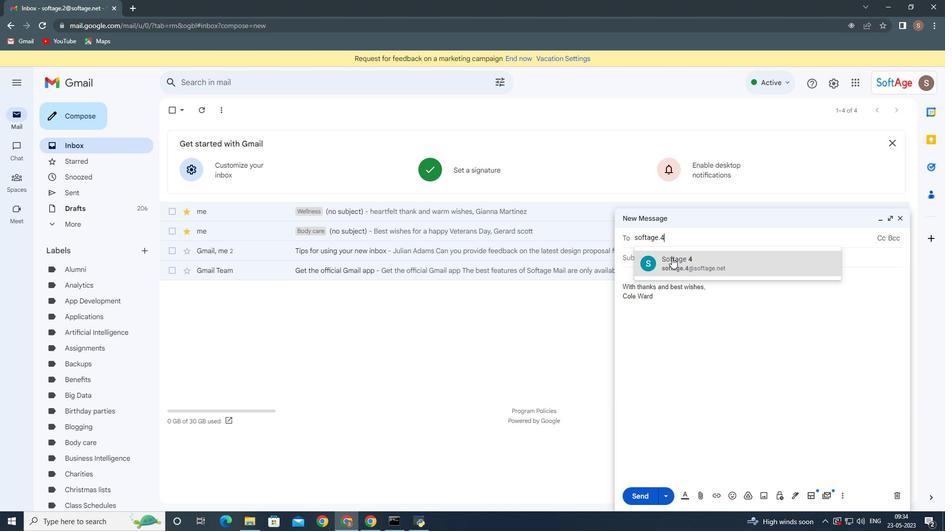 
Action: Mouse pressed left at (672, 258)
Screenshot: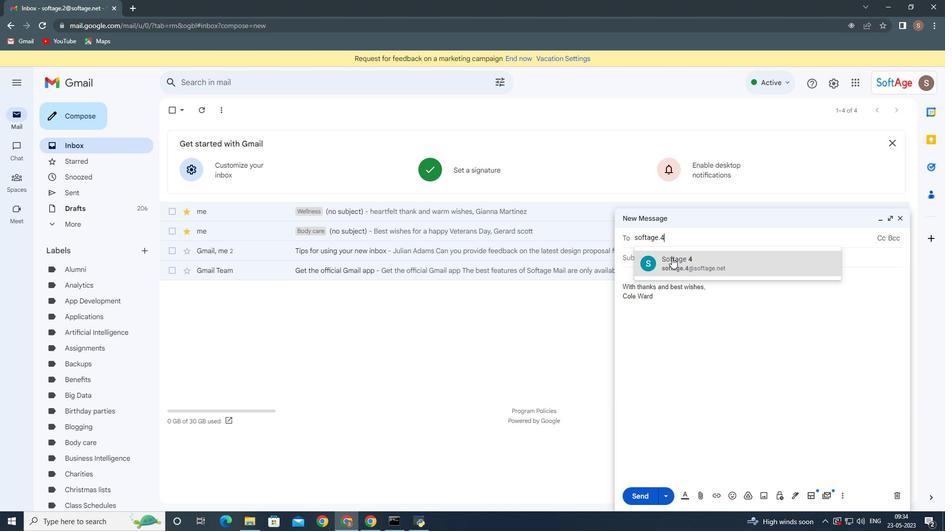 
Action: Mouse moved to (794, 499)
Screenshot: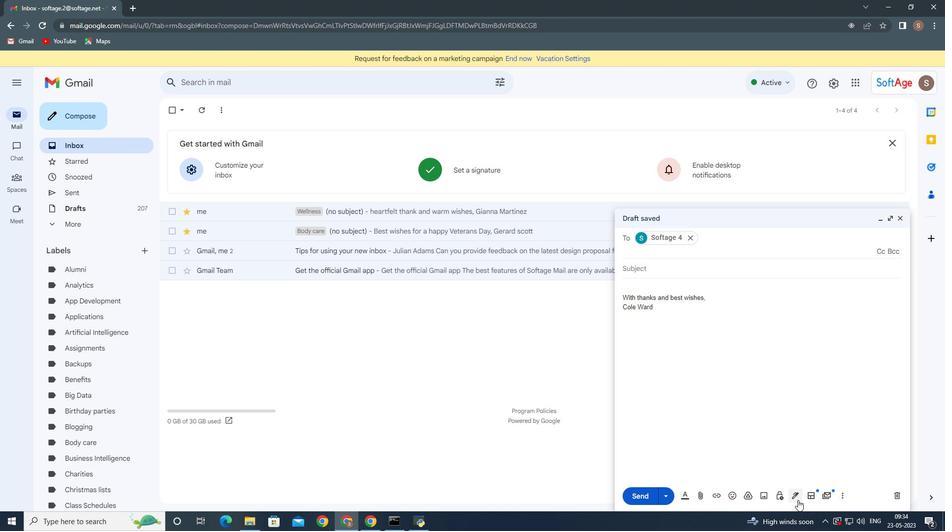 
Action: Mouse pressed left at (794, 499)
Screenshot: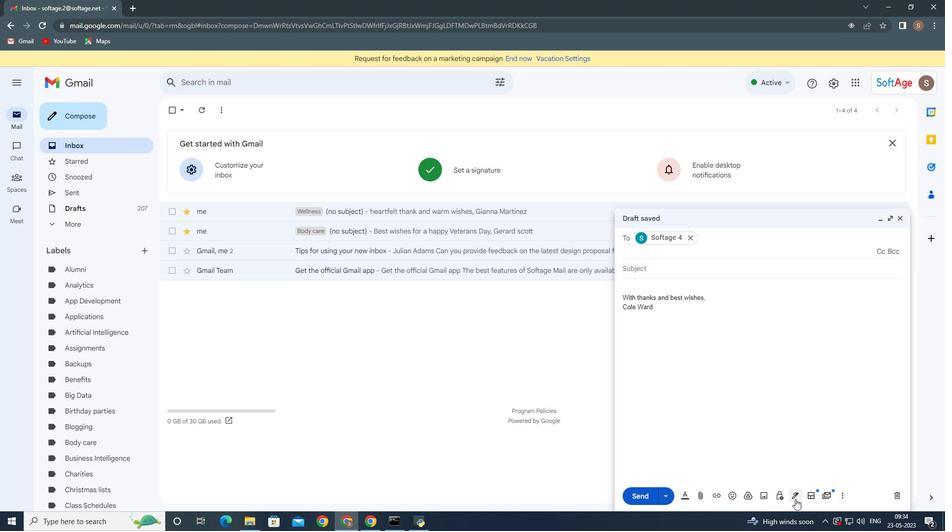 
Action: Mouse moved to (833, 419)
Screenshot: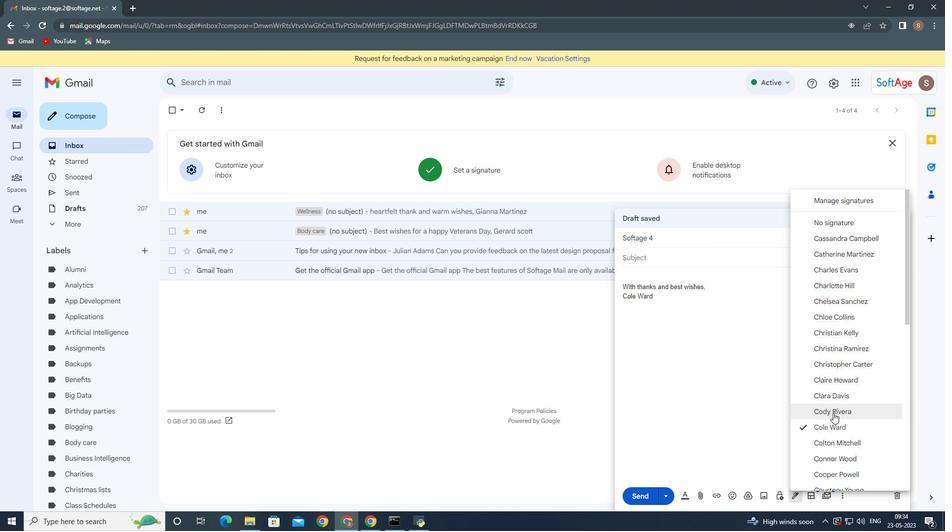 
Action: Mouse scrolled (833, 418) with delta (0, 0)
Screenshot: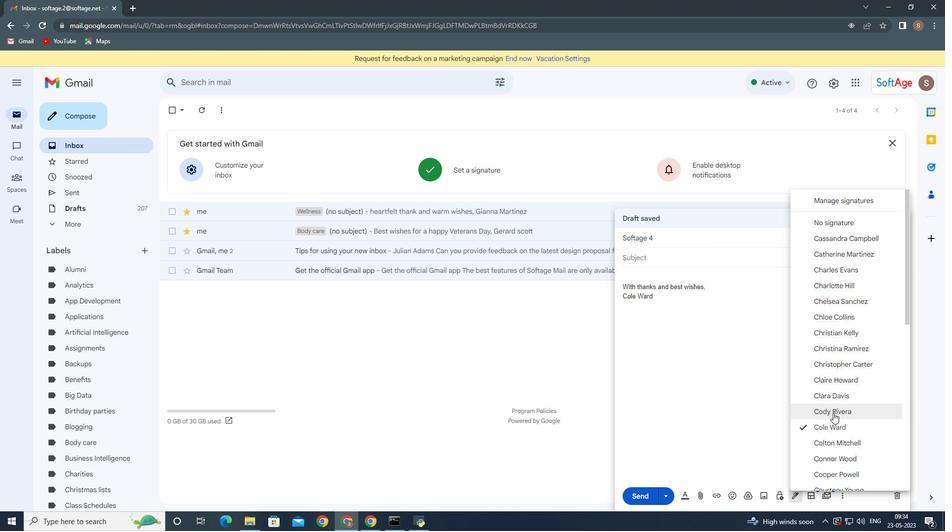 
Action: Mouse moved to (834, 421)
Screenshot: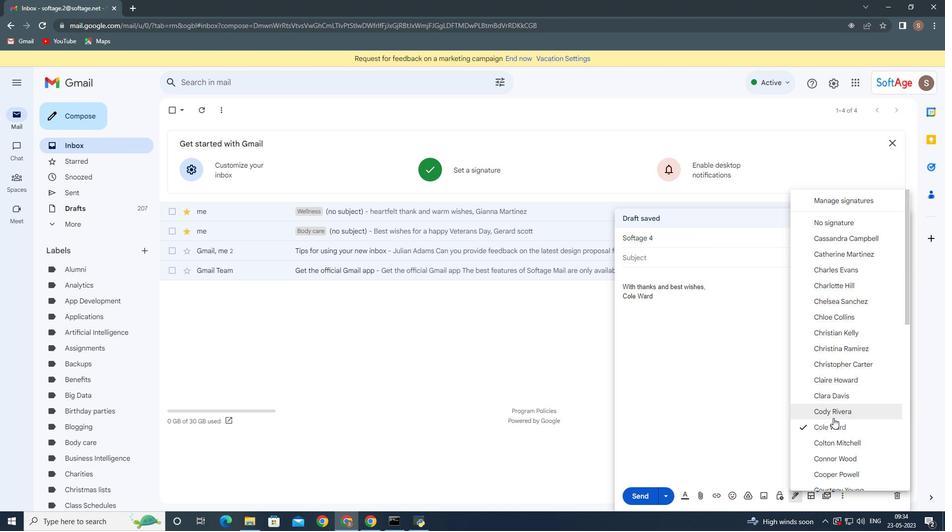 
Action: Mouse scrolled (834, 420) with delta (0, 0)
Screenshot: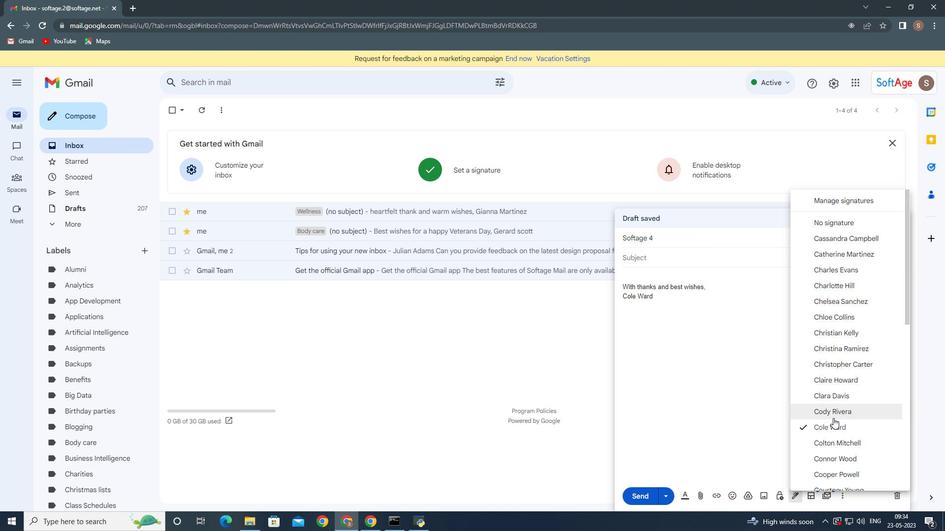 
Action: Mouse moved to (834, 421)
Screenshot: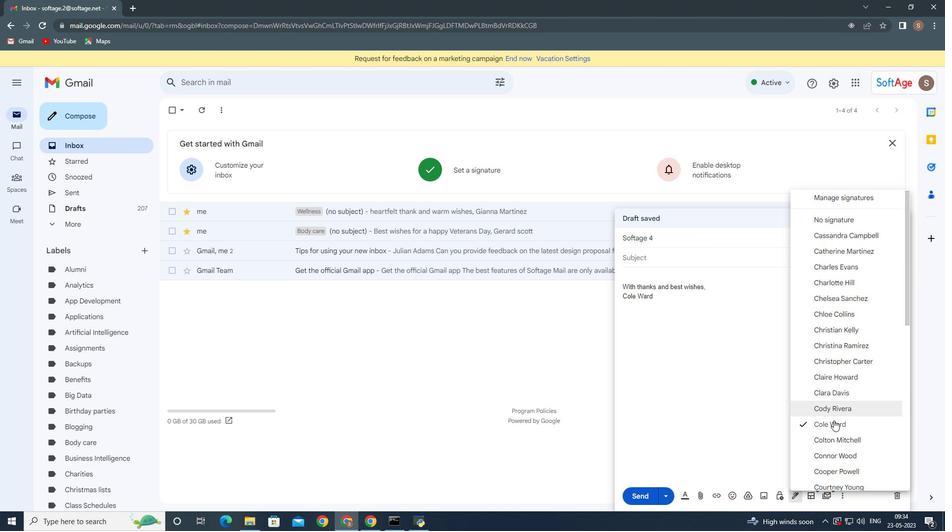 
Action: Mouse scrolled (834, 421) with delta (0, 0)
Screenshot: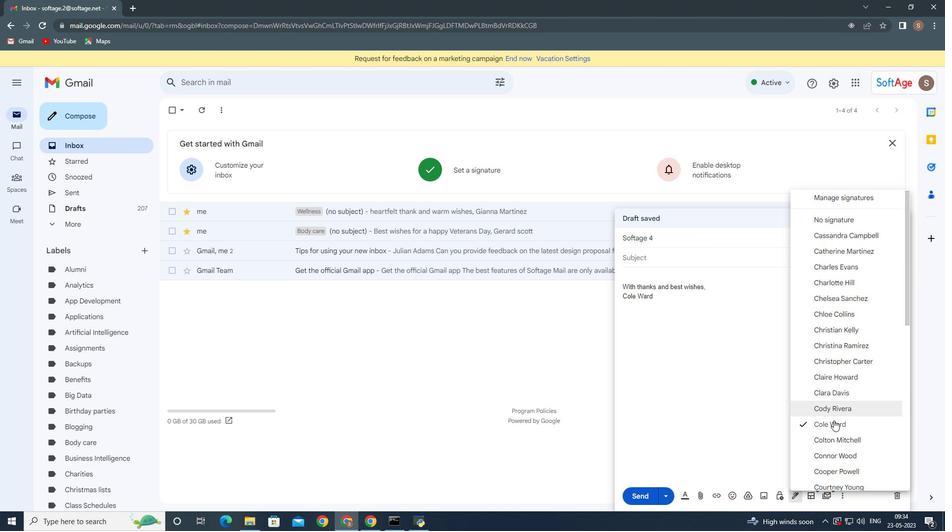 
Action: Mouse moved to (834, 422)
Screenshot: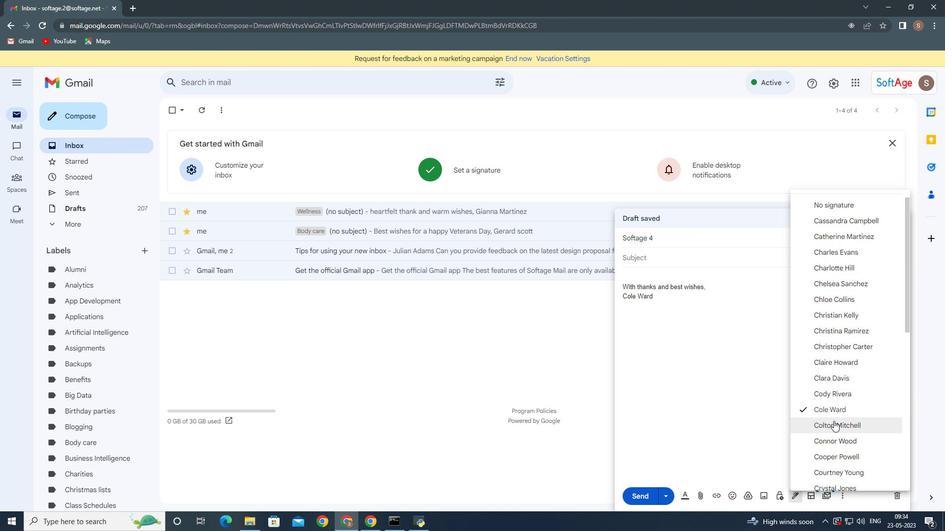 
Action: Mouse scrolled (834, 422) with delta (0, 0)
Screenshot: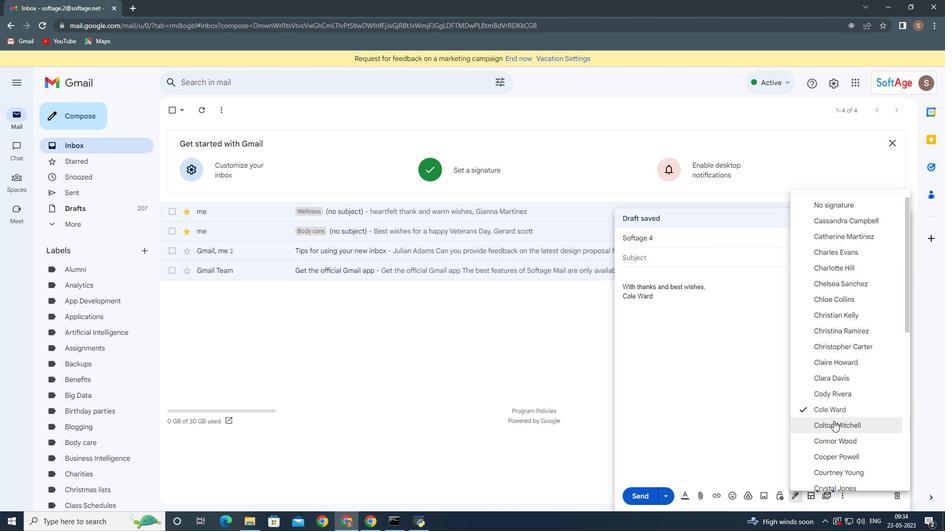 
Action: Mouse moved to (836, 451)
Screenshot: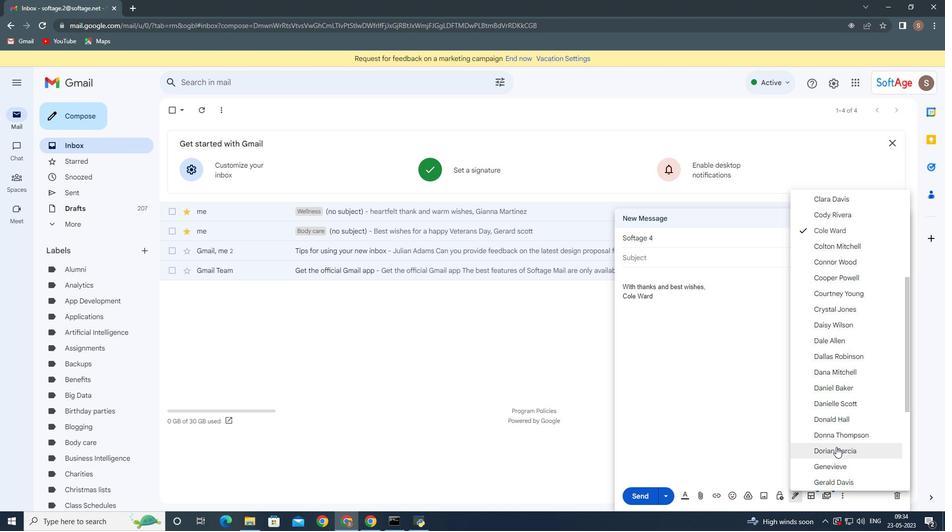 
Action: Mouse pressed left at (836, 451)
Screenshot: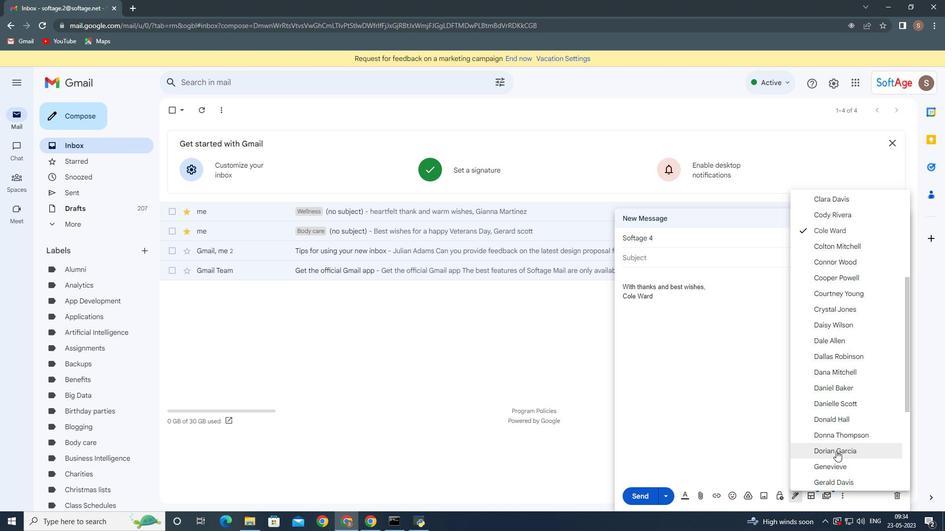 
Action: Mouse moved to (838, 495)
Screenshot: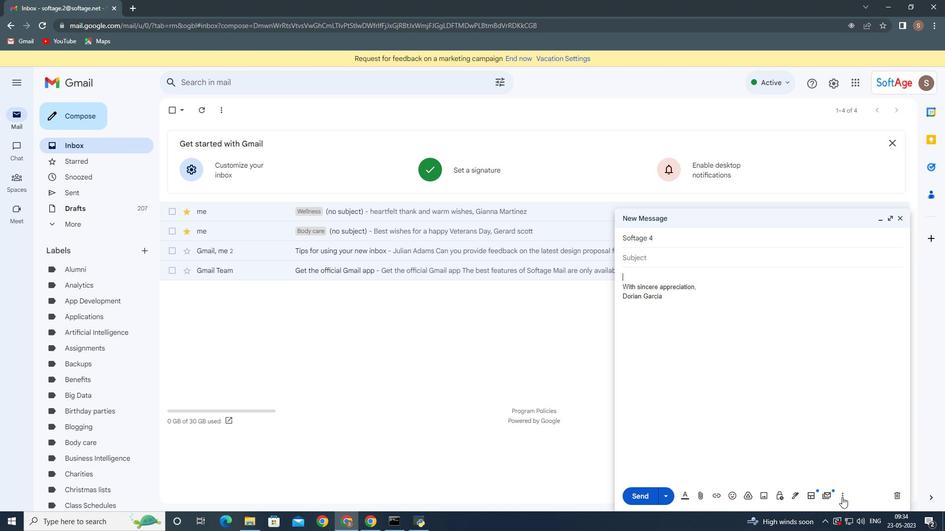 
Action: Mouse pressed left at (838, 495)
Screenshot: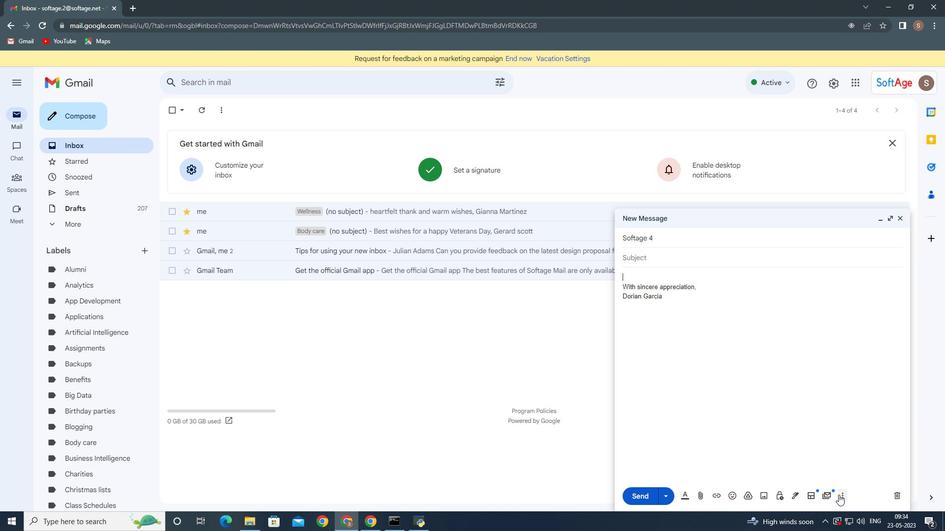
Action: Mouse moved to (802, 405)
Screenshot: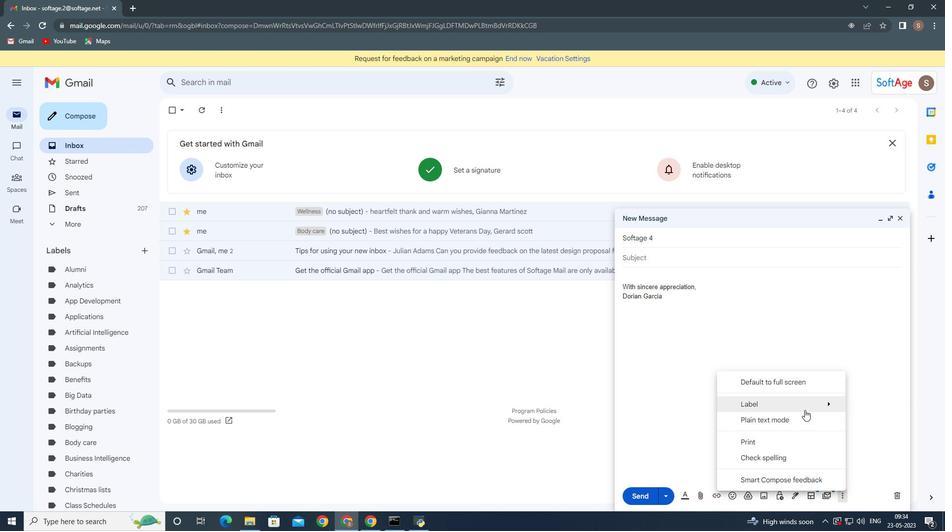 
Action: Mouse pressed left at (802, 405)
Screenshot: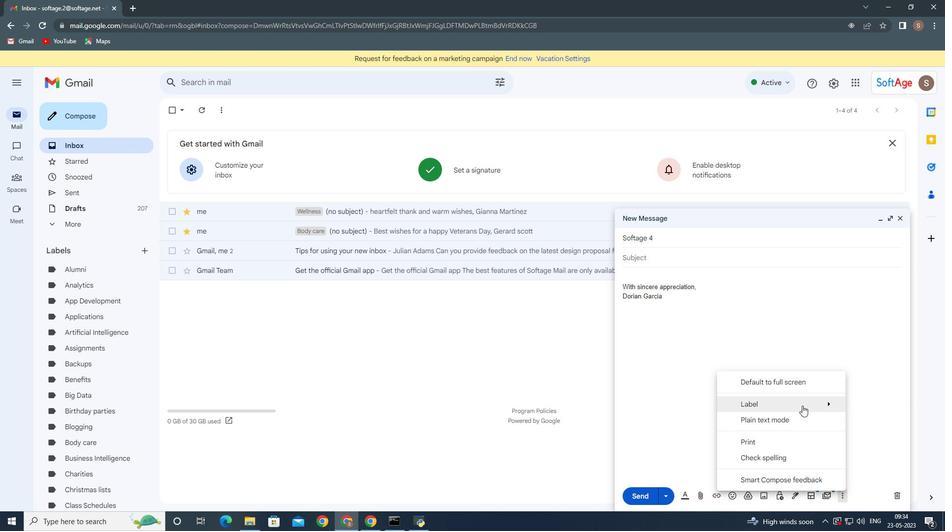 
Action: Mouse moved to (594, 388)
Screenshot: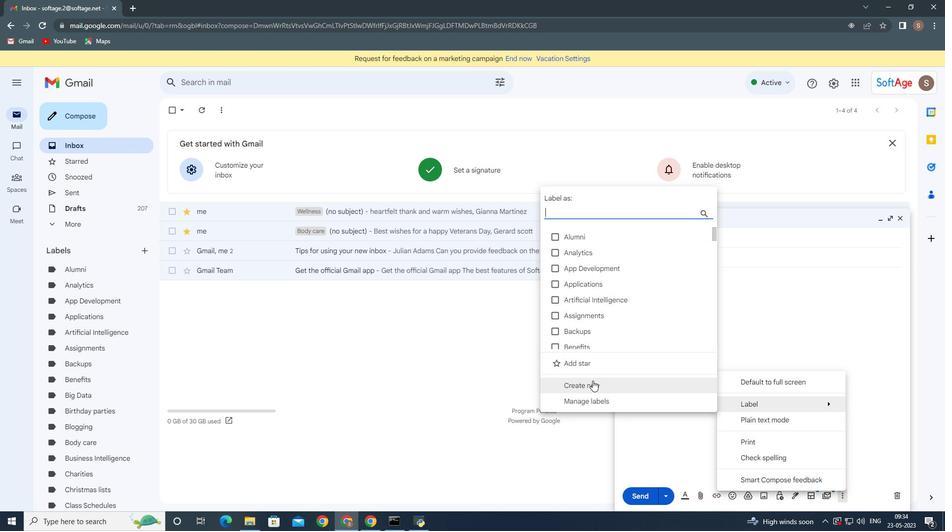 
Action: Mouse pressed left at (594, 388)
Screenshot: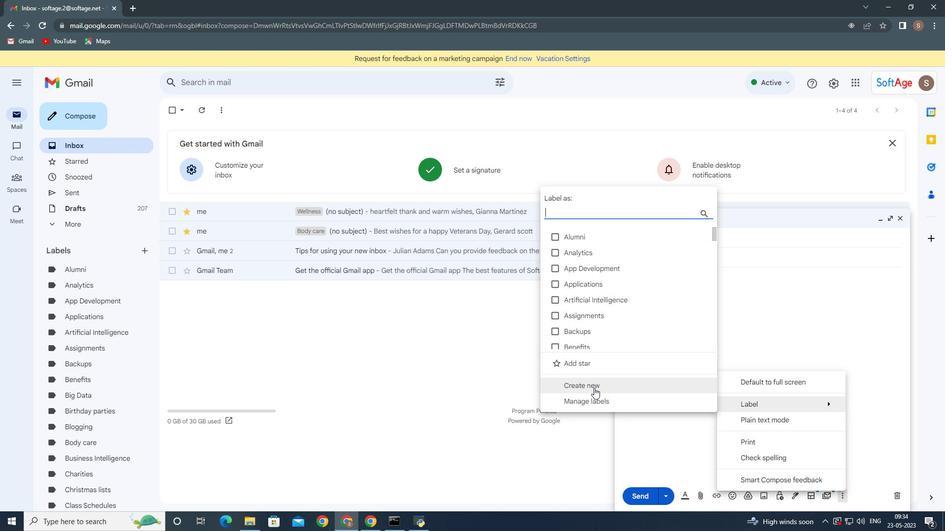 
Action: Mouse moved to (577, 235)
Screenshot: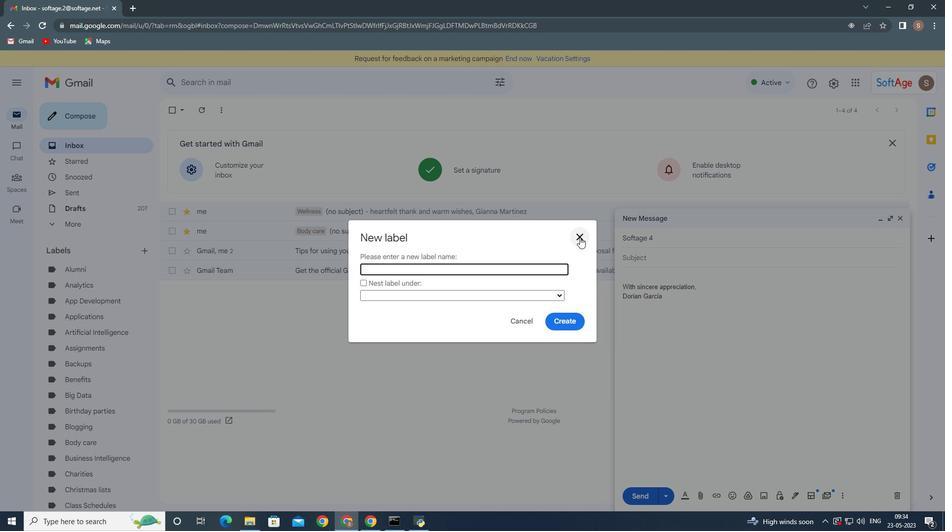
Action: Mouse pressed left at (577, 235)
Screenshot: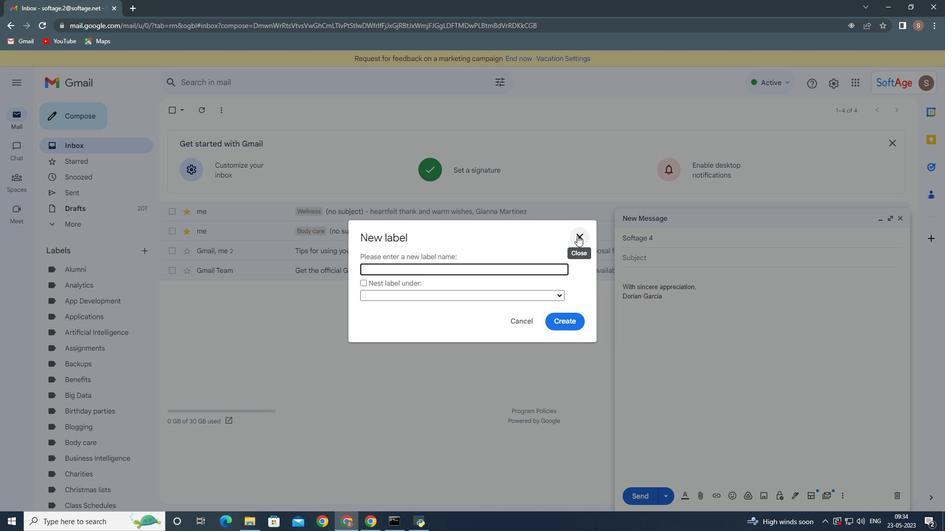 
Action: Mouse moved to (842, 496)
Screenshot: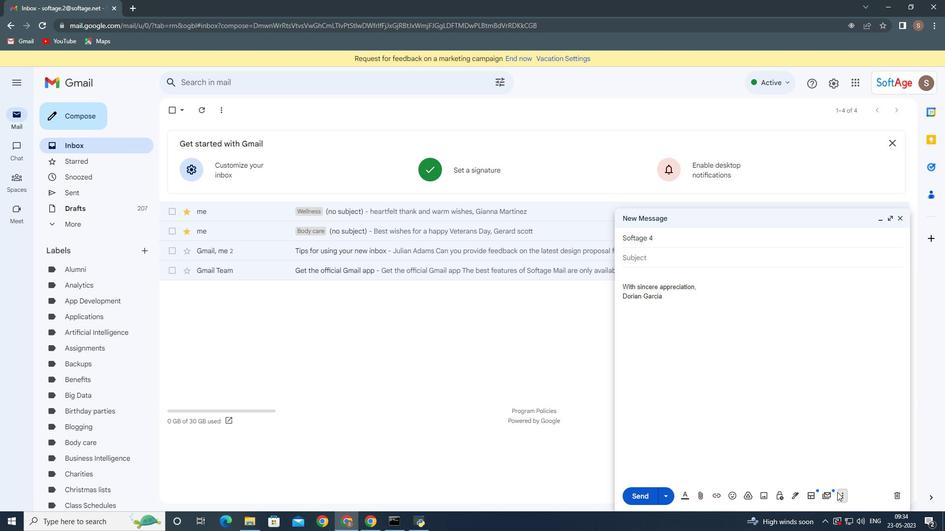 
Action: Mouse pressed left at (842, 496)
Screenshot: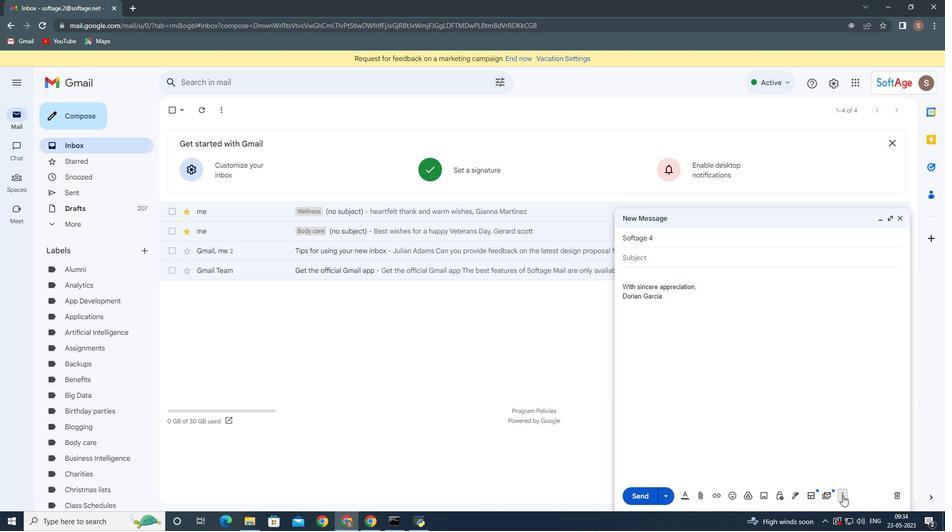 
Action: Mouse moved to (789, 403)
Screenshot: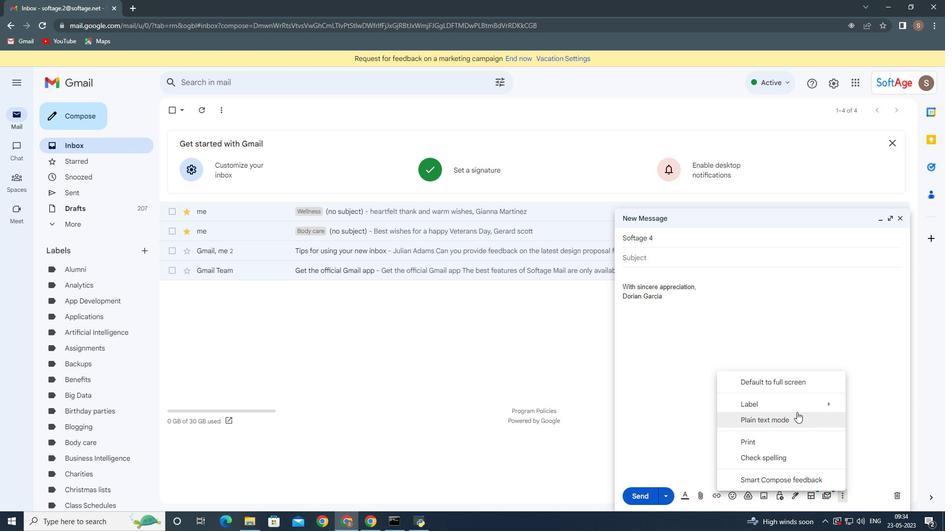 
Action: Mouse pressed left at (789, 403)
Screenshot: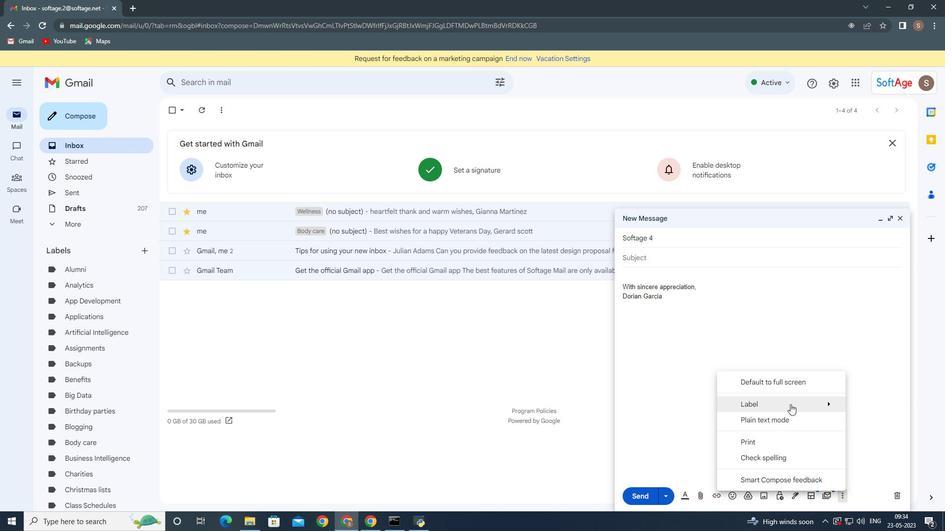
Action: Mouse moved to (566, 273)
Screenshot: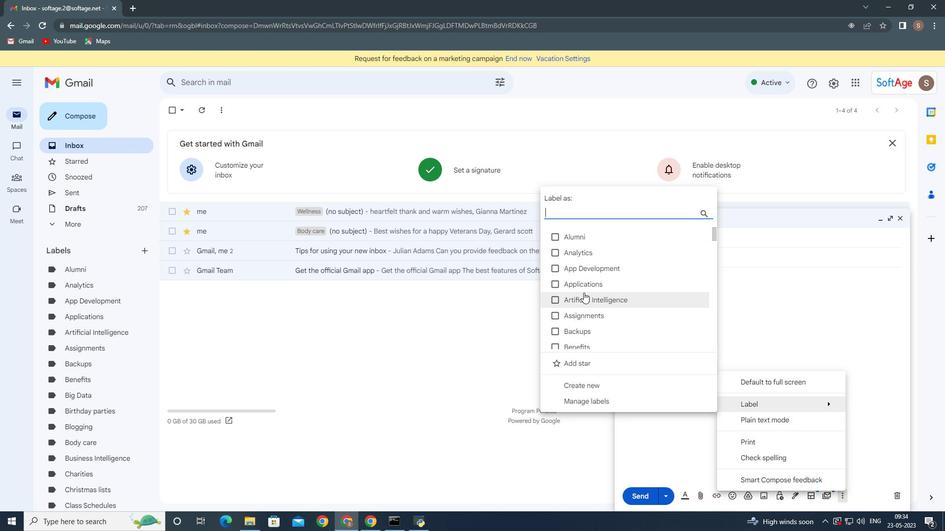 
Action: Mouse scrolled (566, 273) with delta (0, 0)
Screenshot: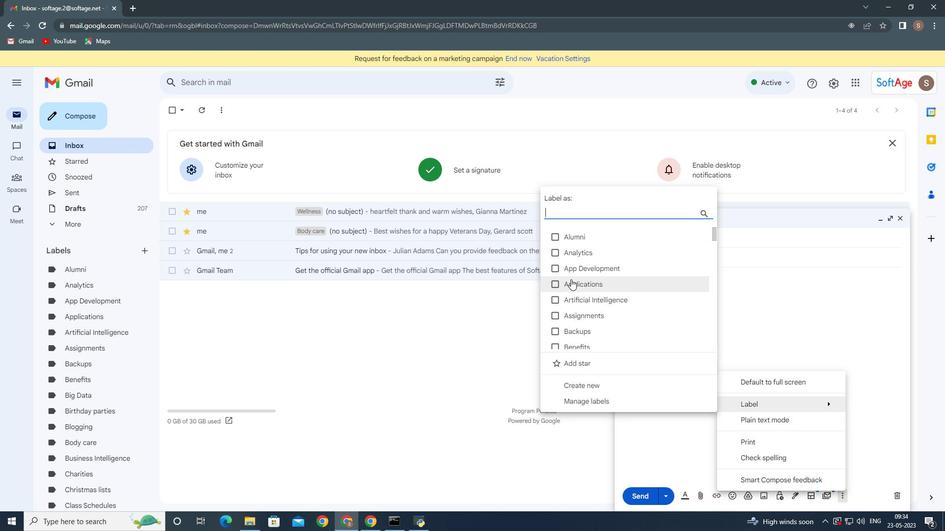 
Action: Mouse scrolled (566, 273) with delta (0, 0)
Screenshot: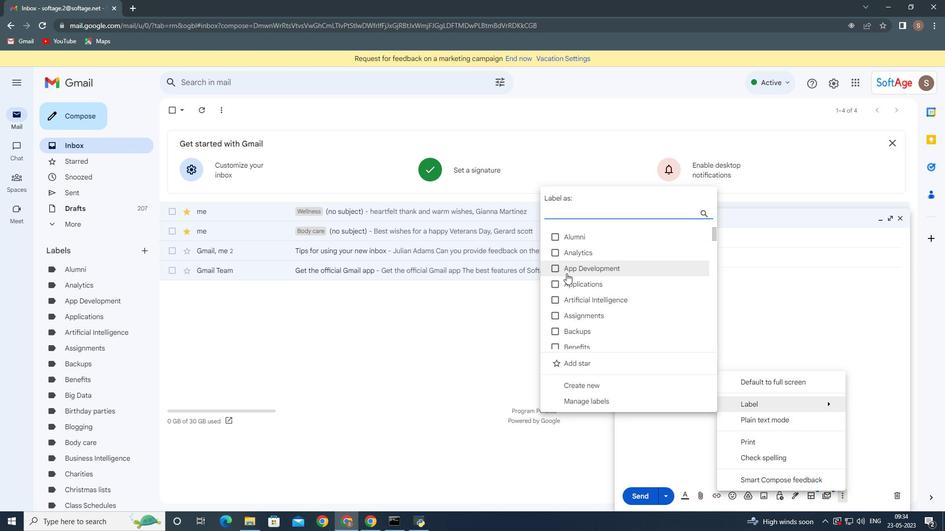 
Action: Mouse scrolled (566, 273) with delta (0, 0)
Screenshot: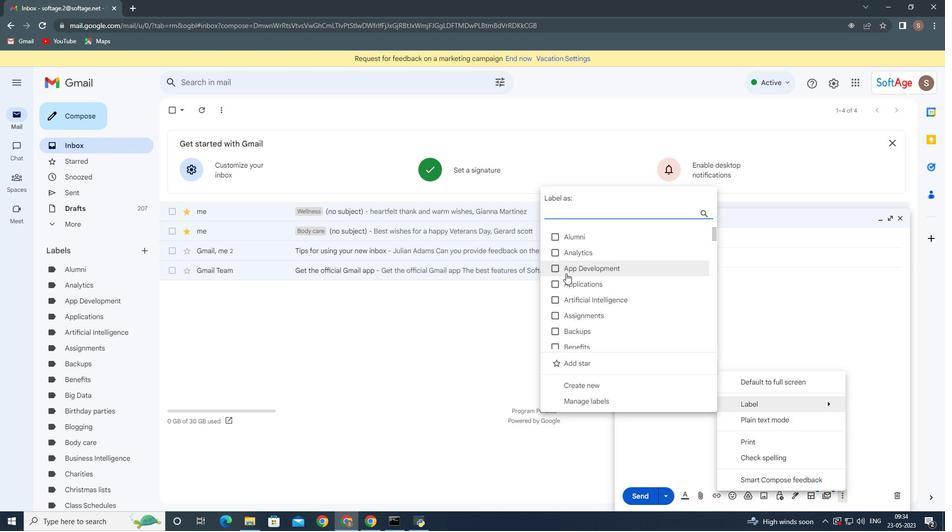 
Action: Mouse scrolled (566, 273) with delta (0, 0)
Screenshot: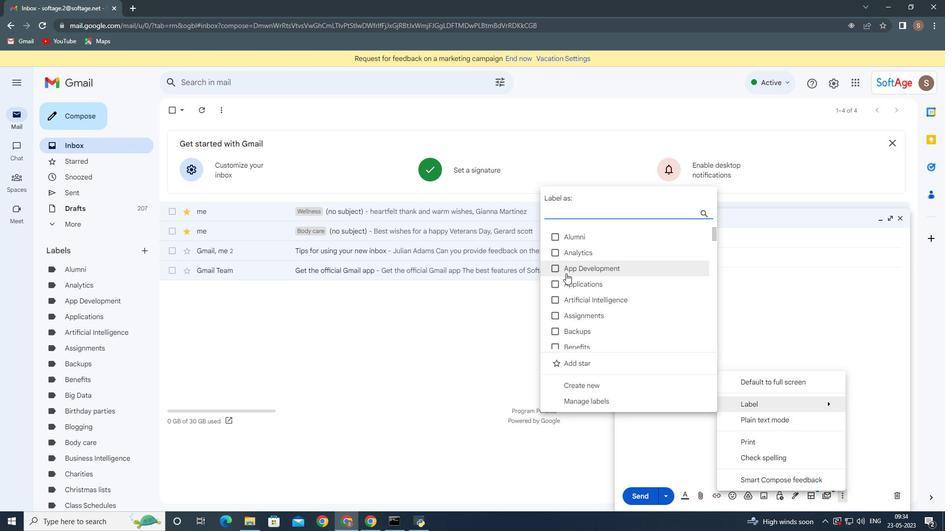 
Action: Mouse moved to (565, 276)
Screenshot: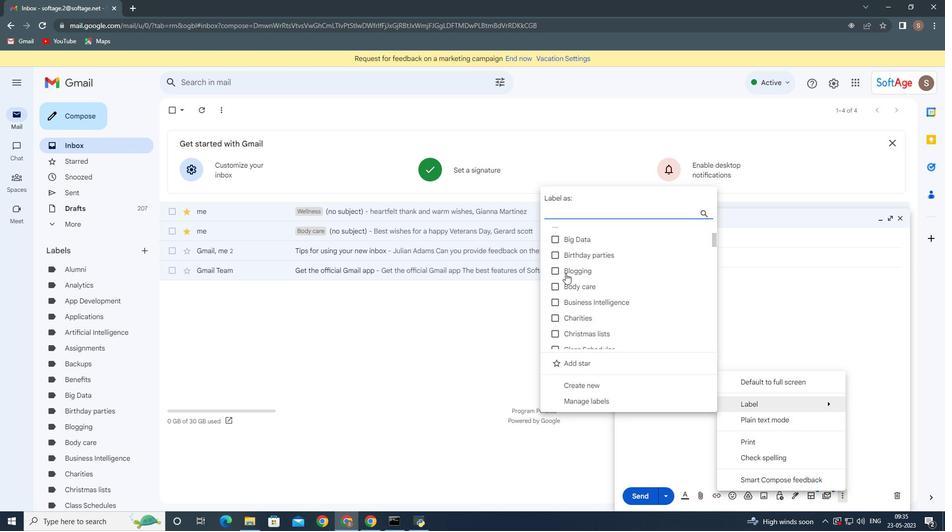 
Action: Mouse scrolled (565, 276) with delta (0, 0)
Screenshot: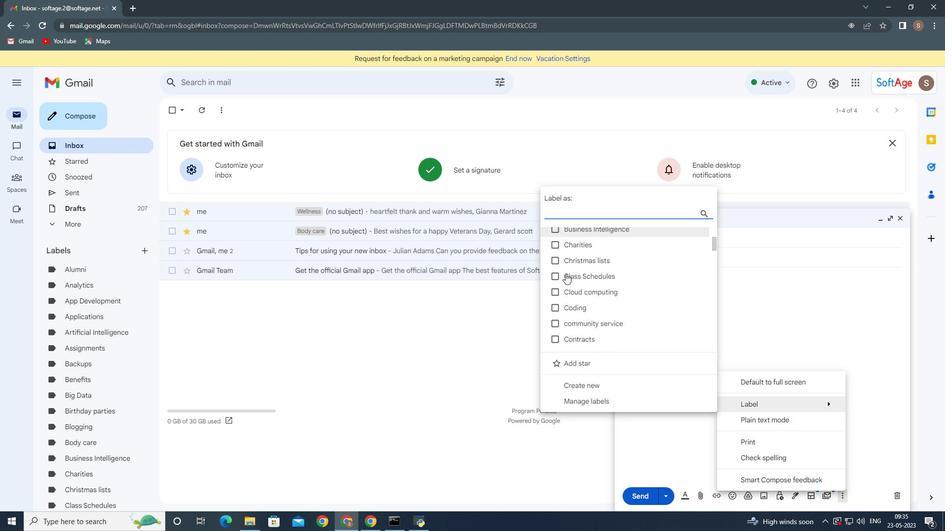 
Action: Mouse moved to (565, 277)
Screenshot: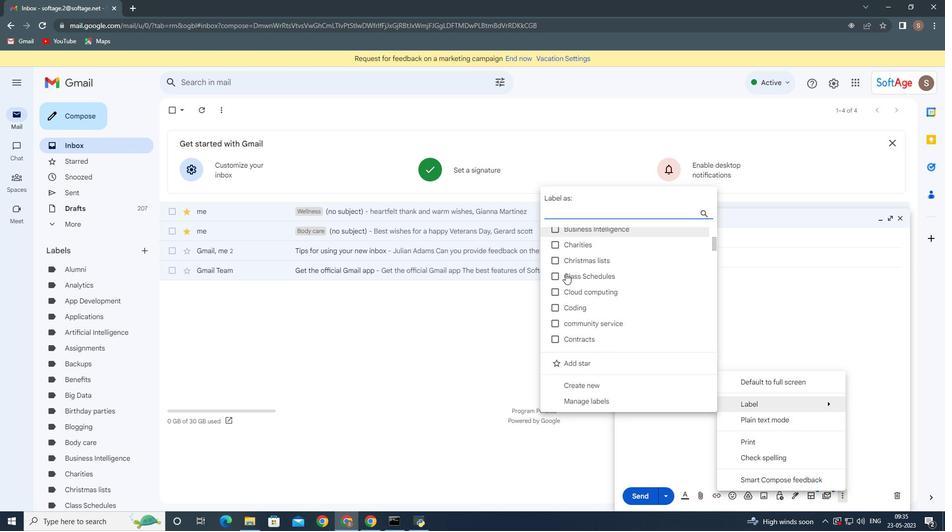 
Action: Mouse scrolled (565, 276) with delta (0, 0)
Screenshot: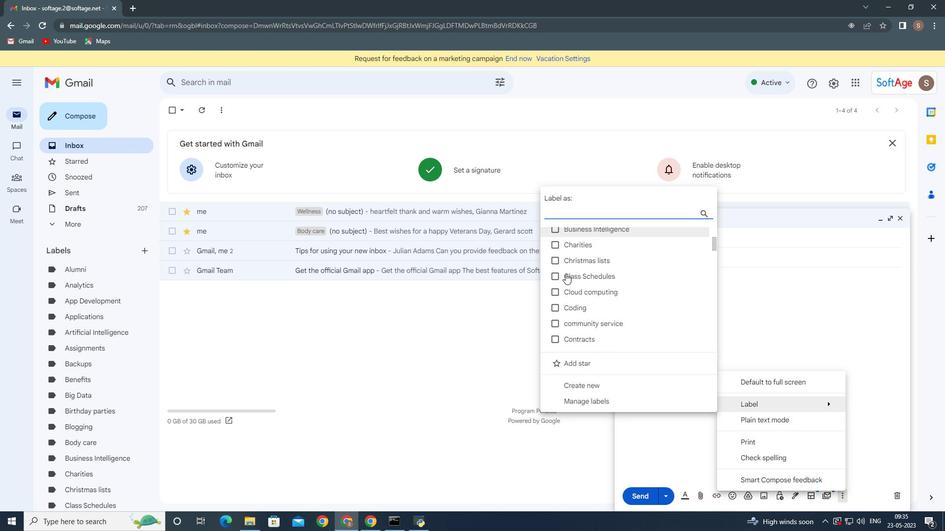 
Action: Mouse moved to (565, 278)
Screenshot: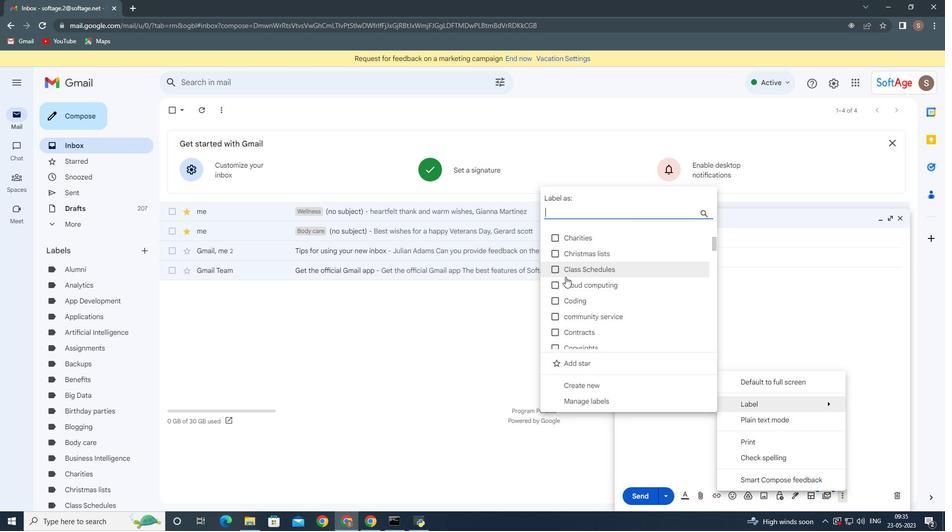 
Action: Mouse scrolled (565, 278) with delta (0, 0)
Screenshot: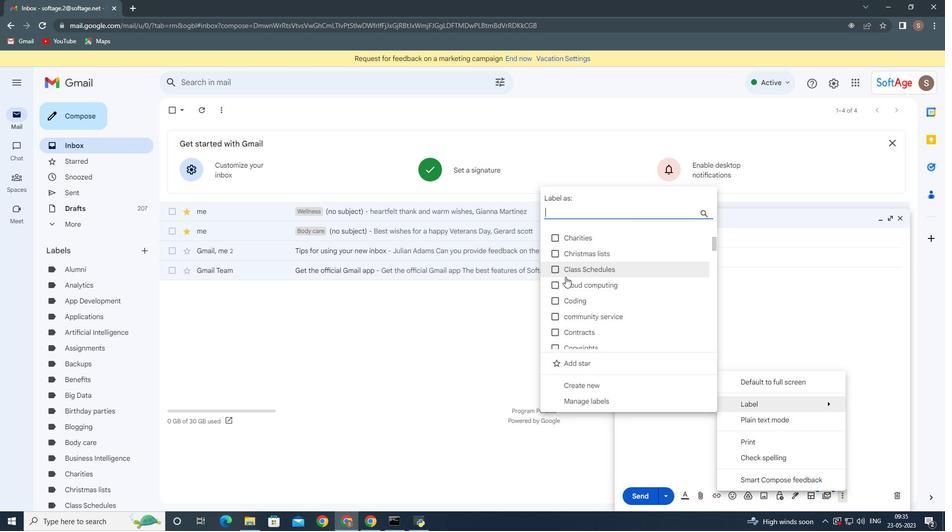 
Action: Mouse moved to (565, 280)
Screenshot: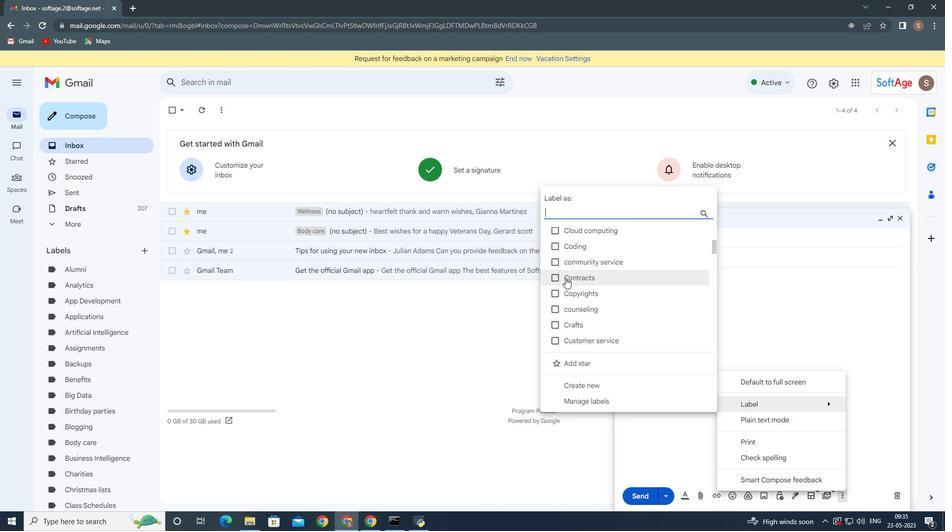 
Action: Mouse scrolled (565, 279) with delta (0, 0)
Screenshot: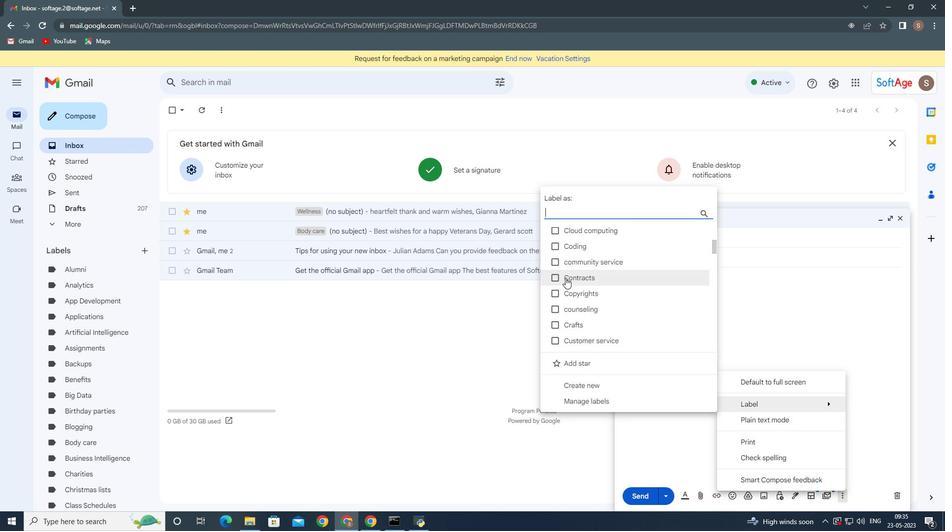 
Action: Mouse scrolled (565, 279) with delta (0, 0)
Screenshot: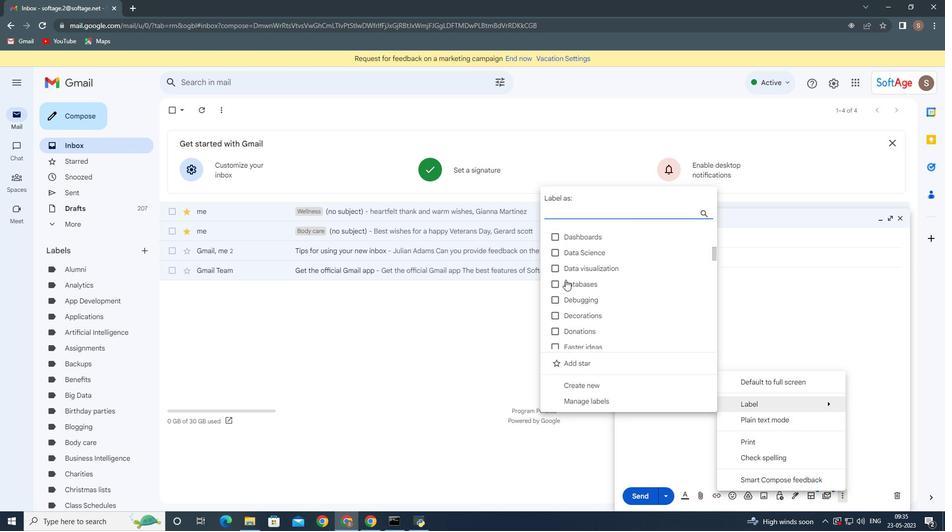
Action: Mouse scrolled (565, 279) with delta (0, 0)
Screenshot: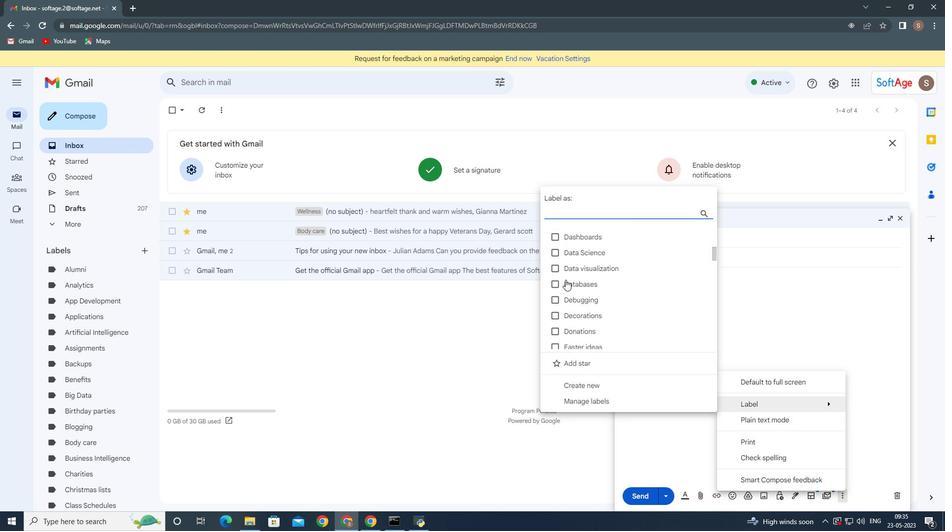 
Action: Mouse moved to (565, 280)
Screenshot: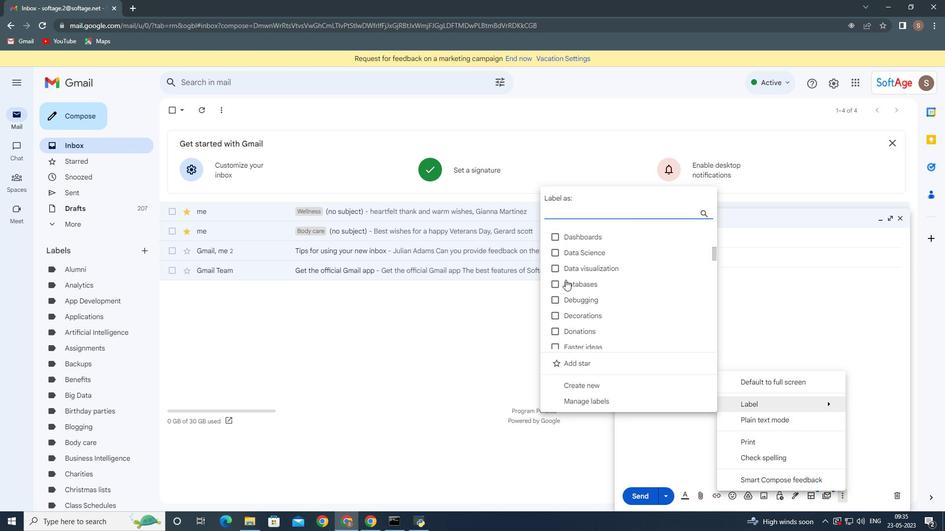 
Action: Mouse scrolled (565, 280) with delta (0, 0)
Screenshot: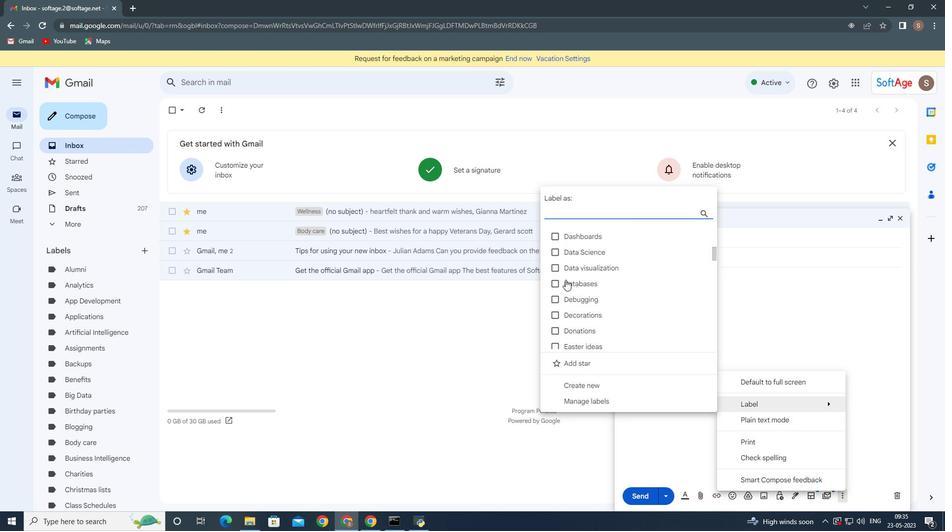 
Action: Mouse moved to (566, 283)
Screenshot: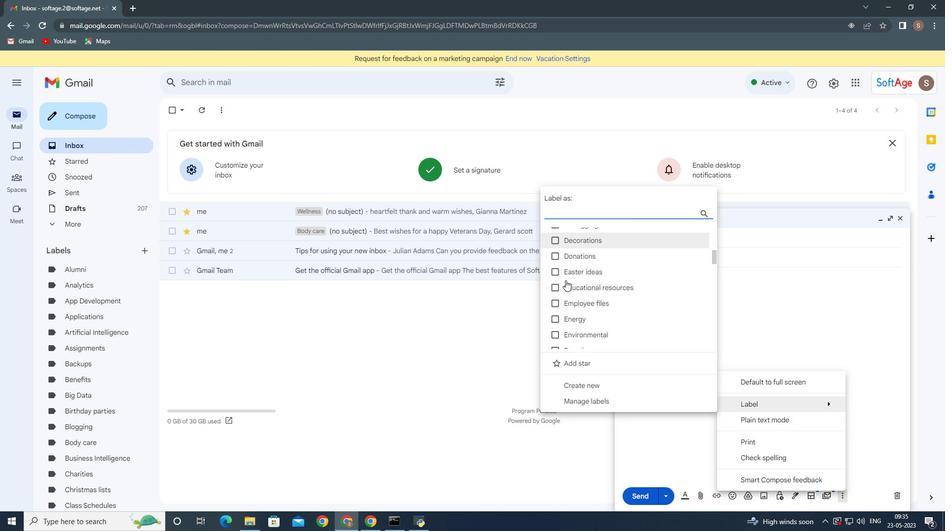 
Action: Mouse scrolled (566, 283) with delta (0, 0)
Screenshot: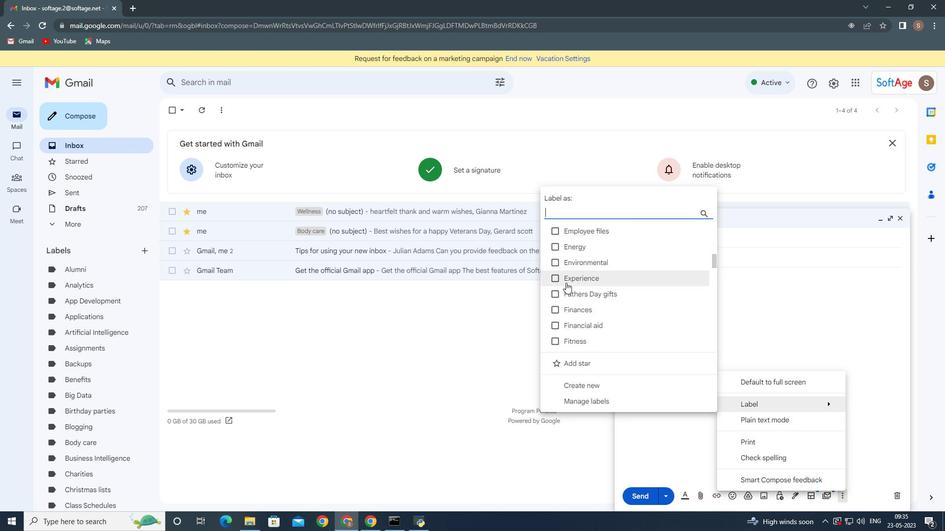 
Action: Mouse moved to (576, 320)
Screenshot: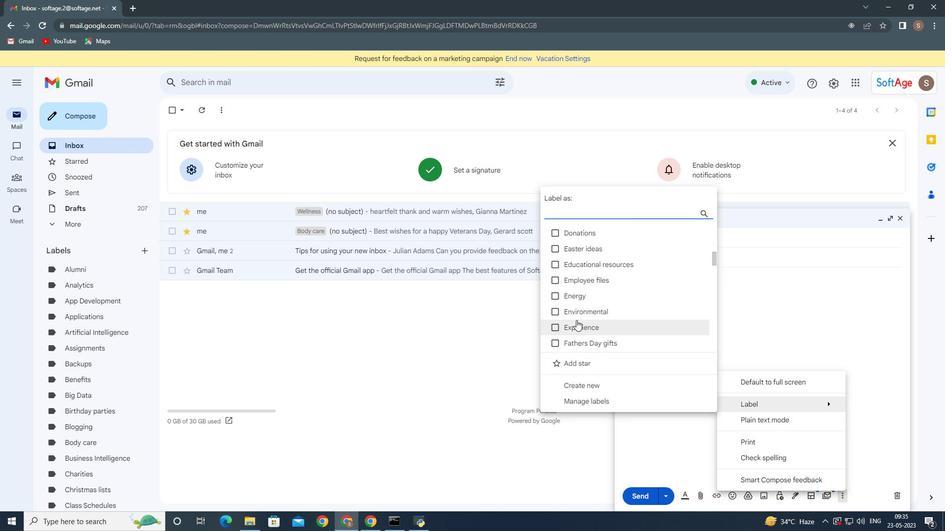 
Action: Mouse scrolled (576, 320) with delta (0, 0)
Screenshot: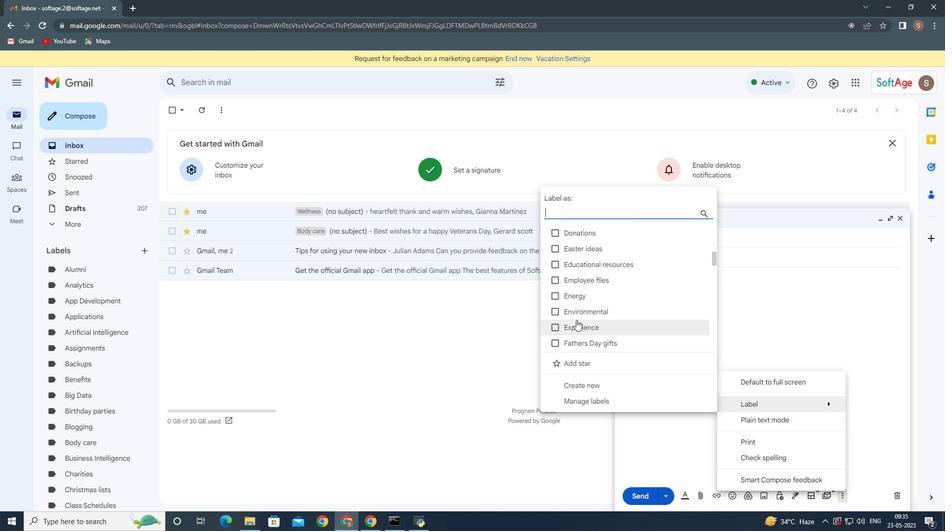 
Action: Mouse moved to (576, 322)
Screenshot: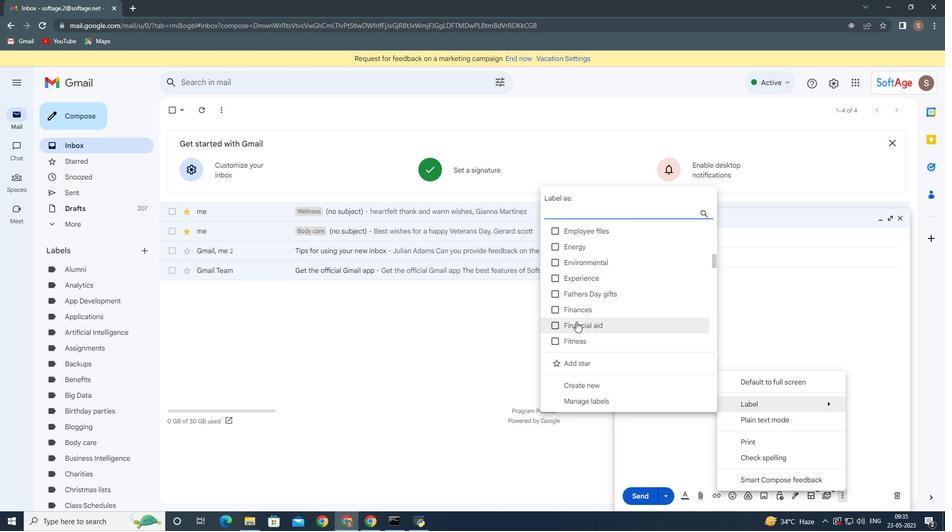 
Action: Mouse scrolled (576, 322) with delta (0, 0)
Screenshot: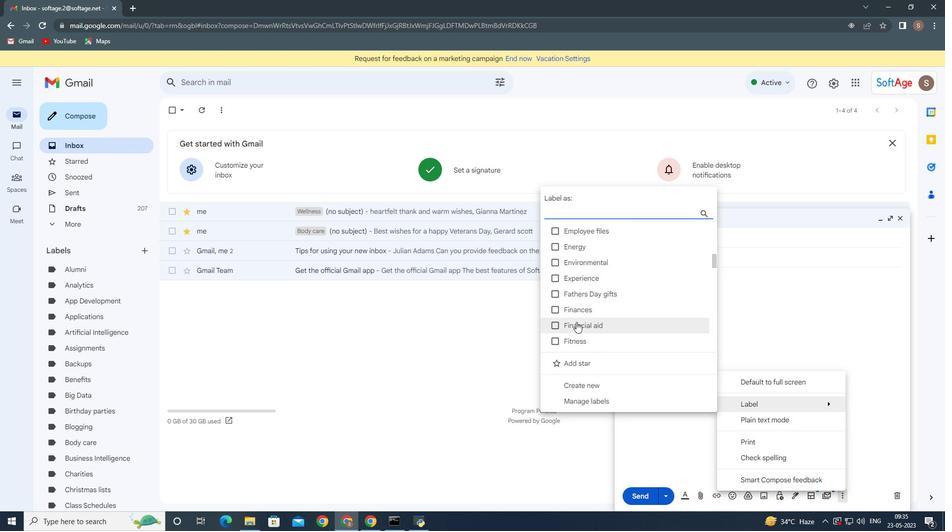 
Action: Mouse scrolled (576, 322) with delta (0, 0)
Screenshot: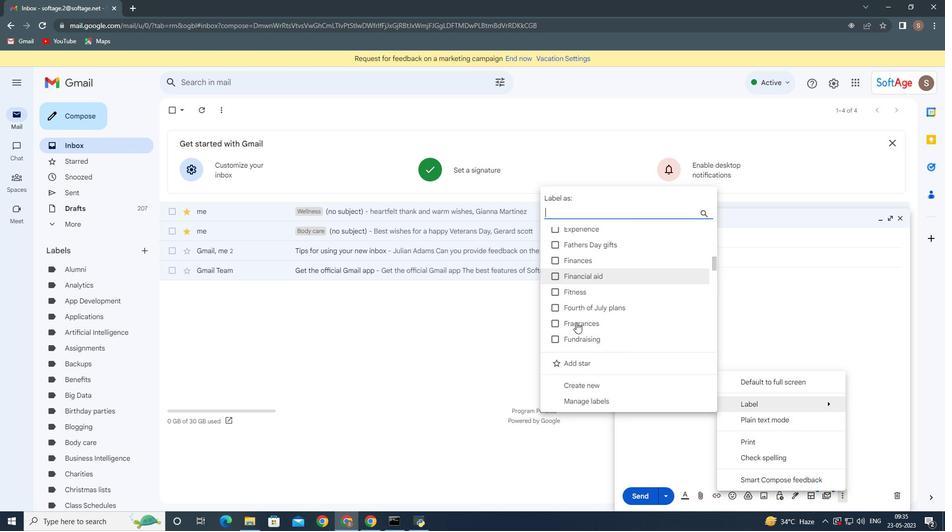
Action: Mouse moved to (590, 383)
Screenshot: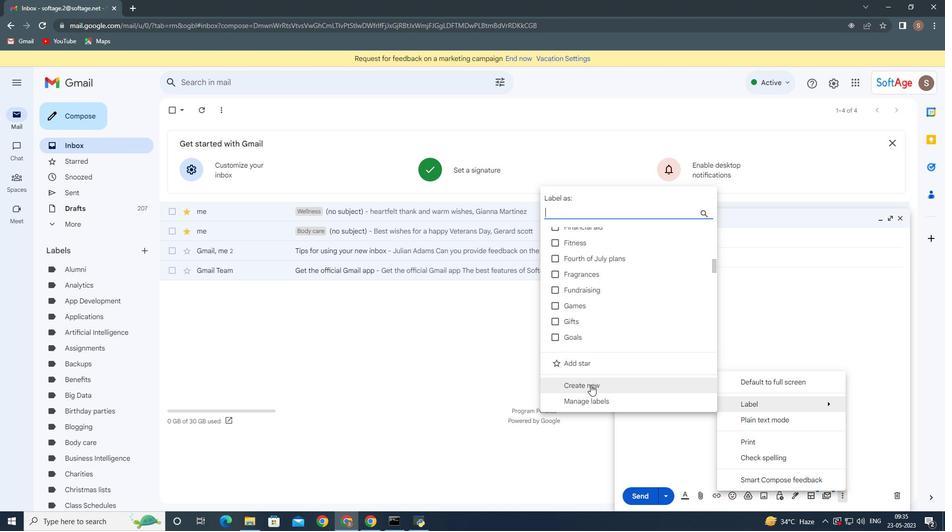 
Action: Mouse pressed left at (590, 383)
Screenshot: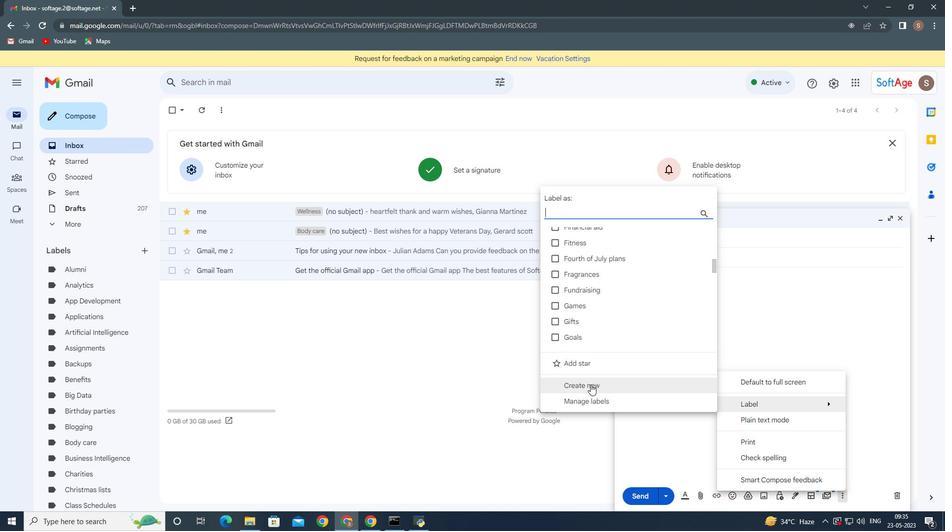 
Action: Mouse moved to (574, 289)
Screenshot: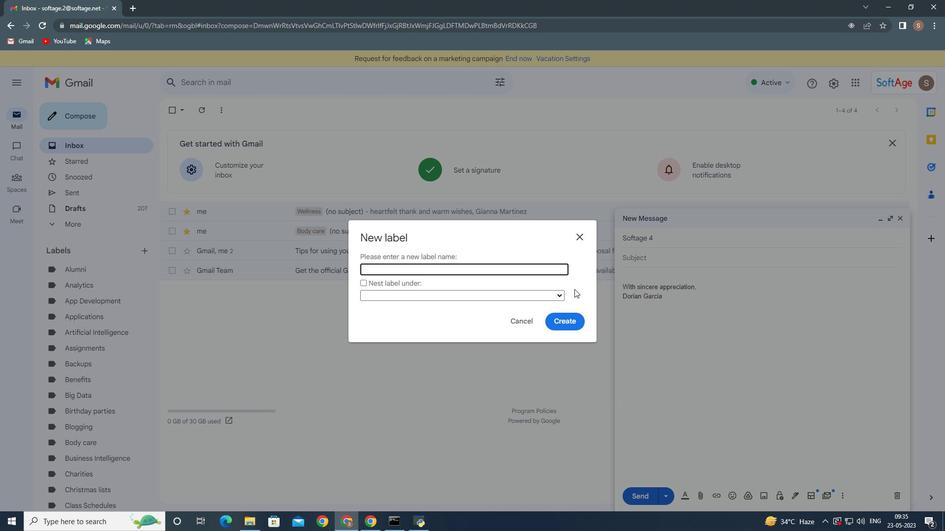 
Action: Key pressed <Key.shift>Furm<Key.backspace>niture
Screenshot: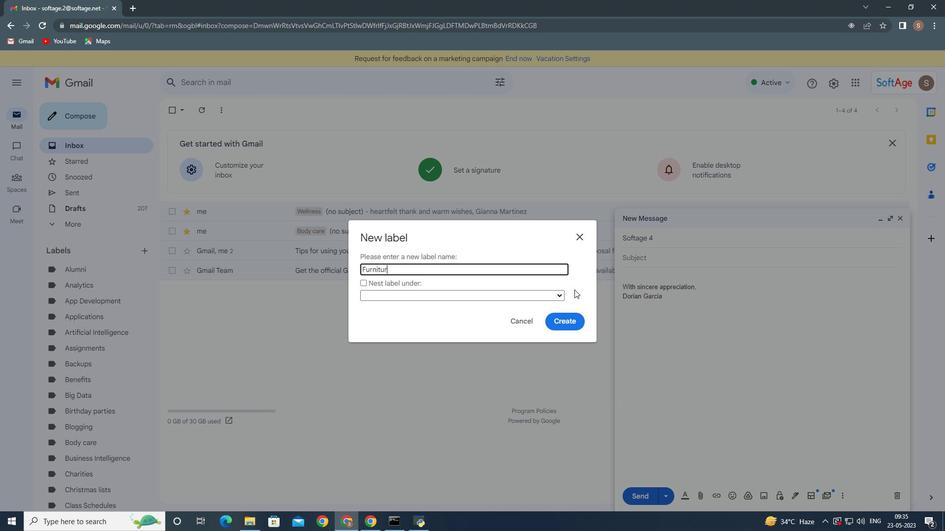
Action: Mouse moved to (557, 325)
Screenshot: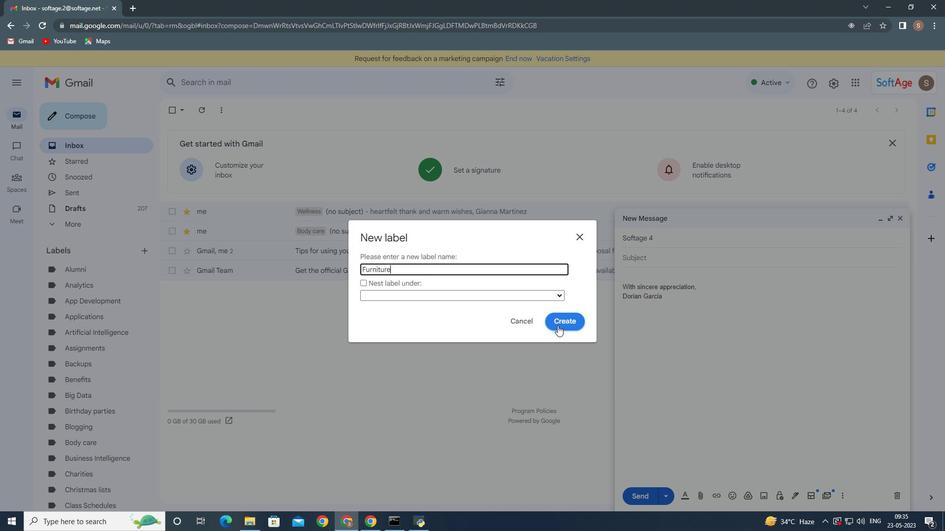 
Action: Mouse pressed left at (557, 325)
Screenshot: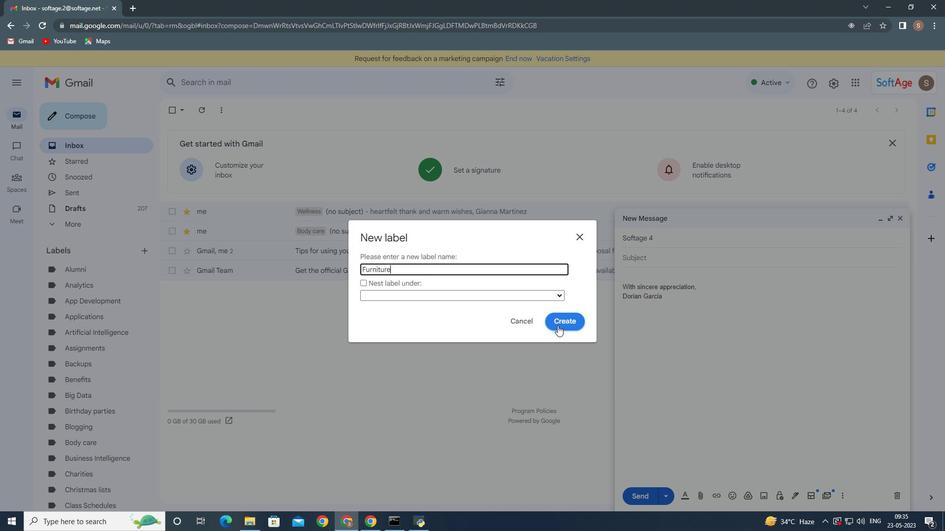 
Action: Mouse moved to (711, 444)
Screenshot: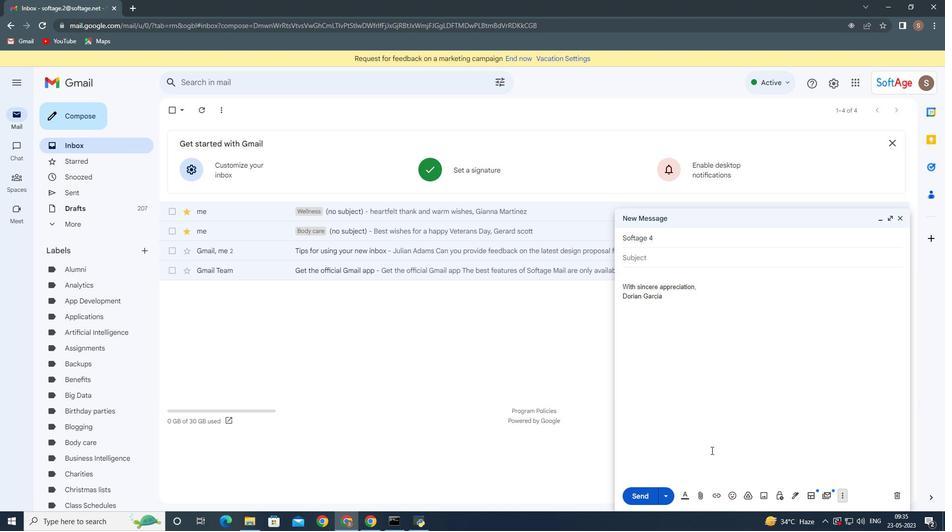 
